 Task: Add Emerald Laboratories PureWay-C + R-Alpha Lipoic Acid to the cart.
Action: Mouse moved to (24, 66)
Screenshot: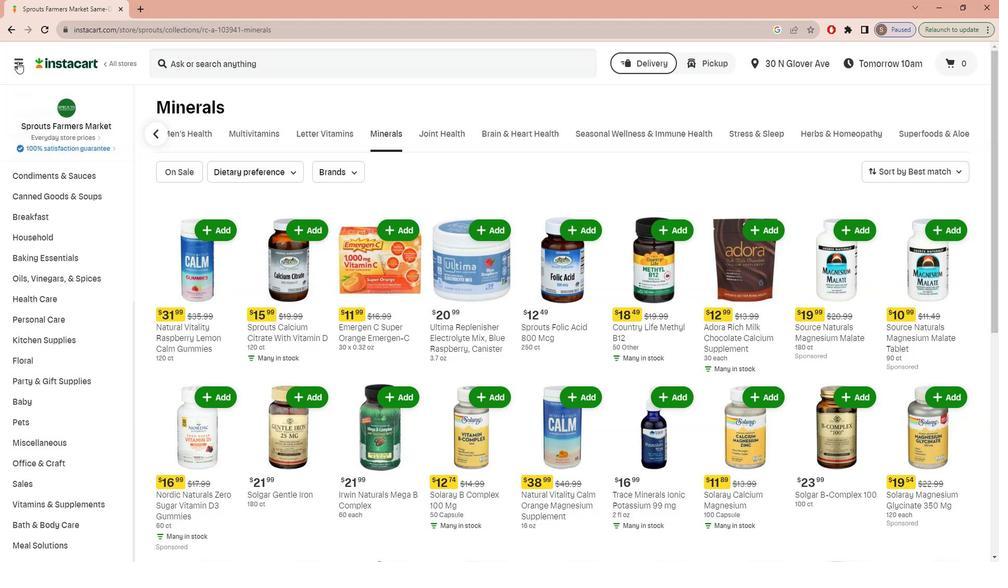 
Action: Mouse pressed left at (24, 66)
Screenshot: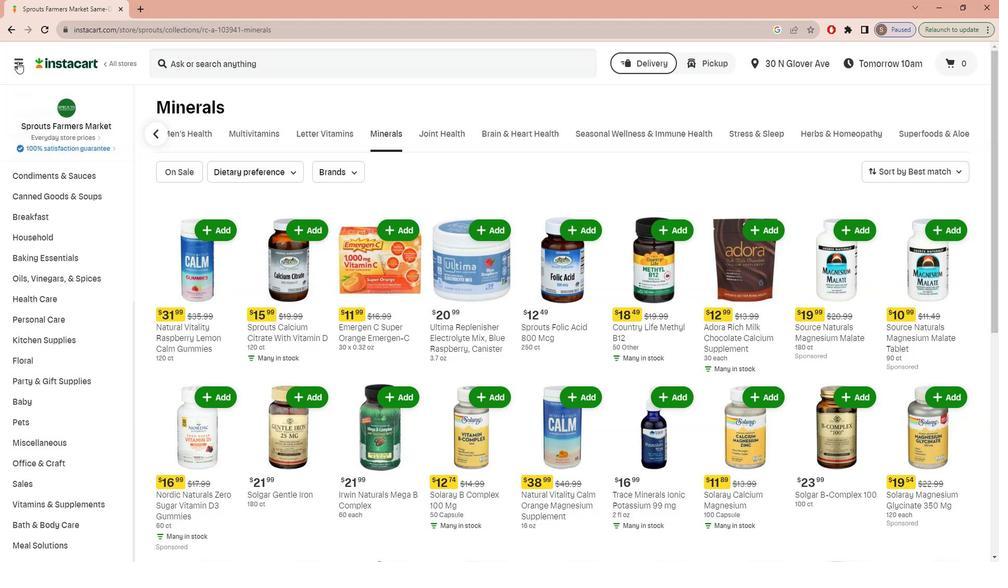 
Action: Mouse moved to (28, 136)
Screenshot: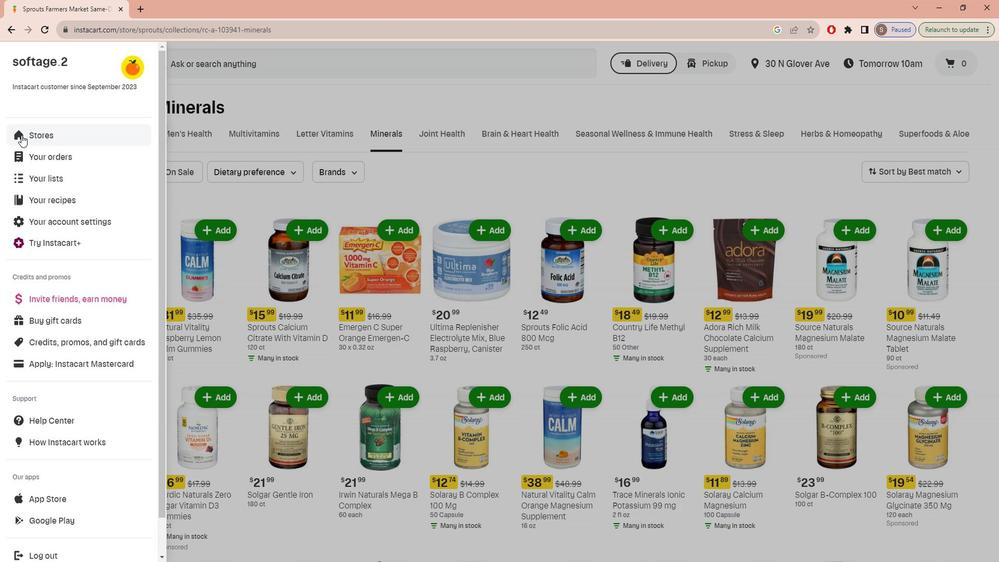 
Action: Mouse pressed left at (28, 136)
Screenshot: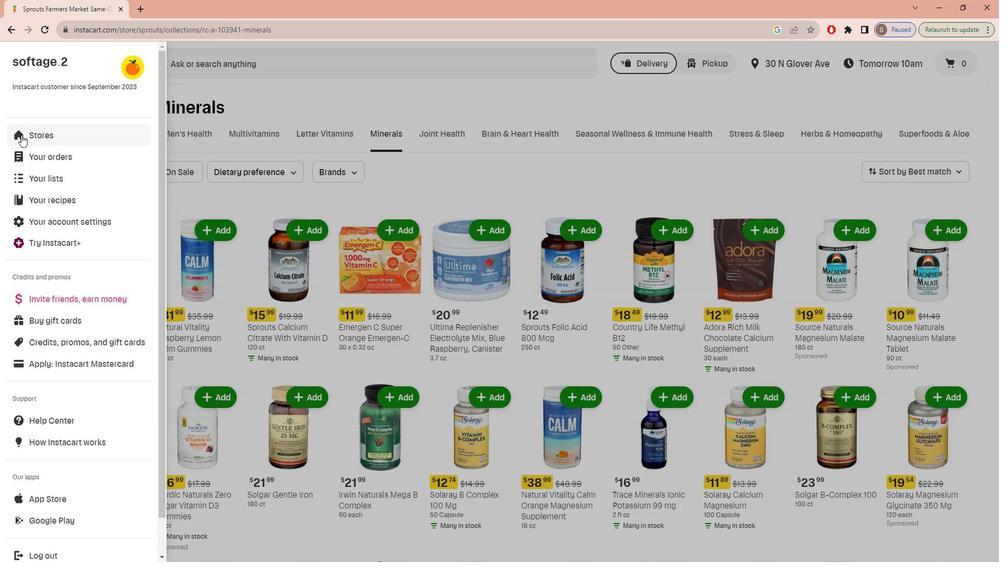 
Action: Mouse moved to (236, 110)
Screenshot: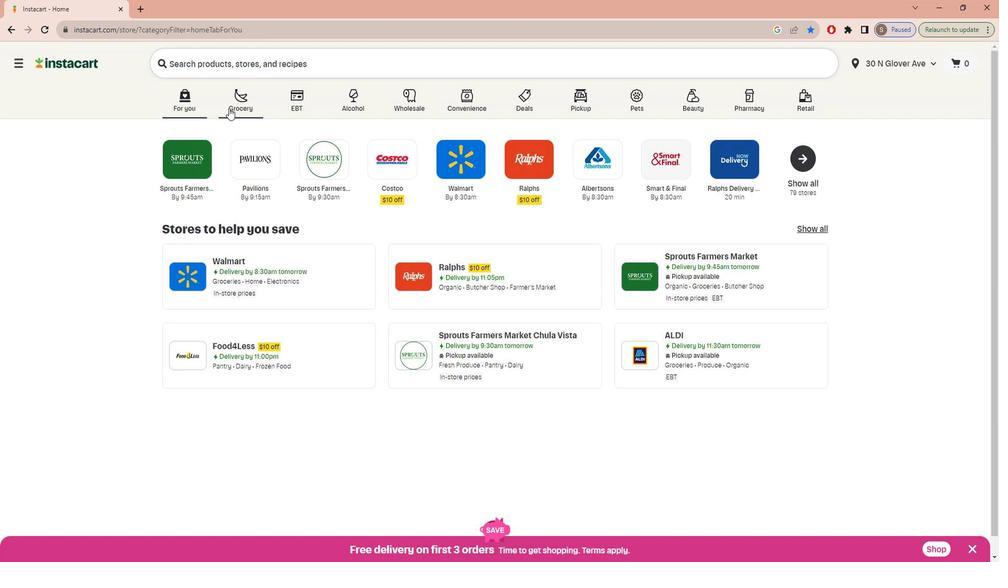 
Action: Mouse pressed left at (236, 110)
Screenshot: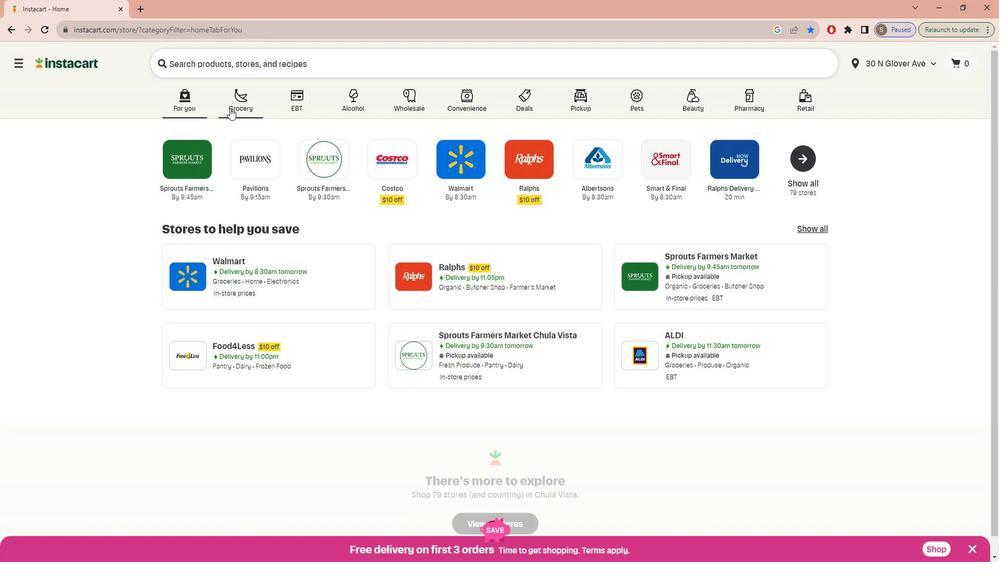 
Action: Mouse moved to (236, 281)
Screenshot: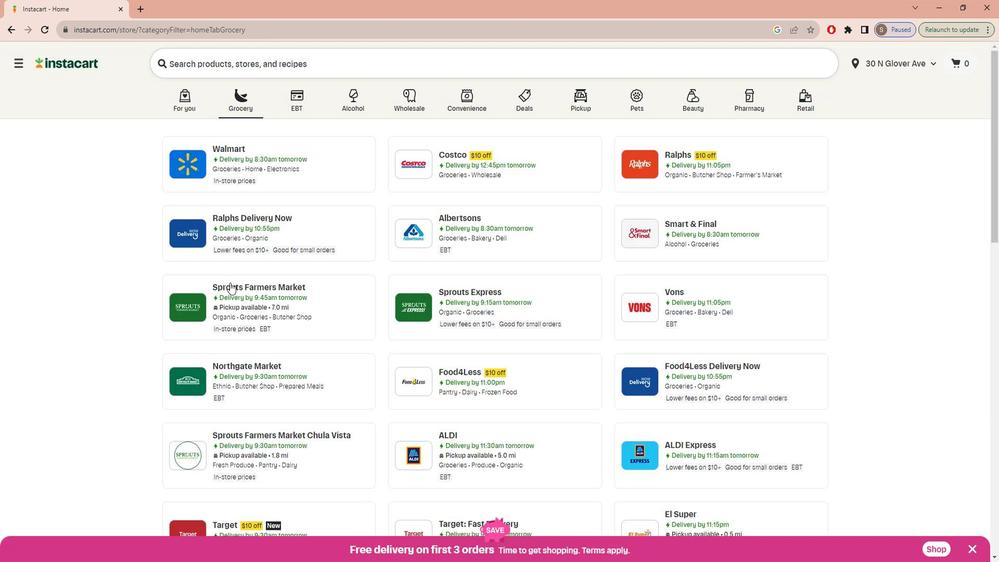 
Action: Mouse pressed left at (236, 281)
Screenshot: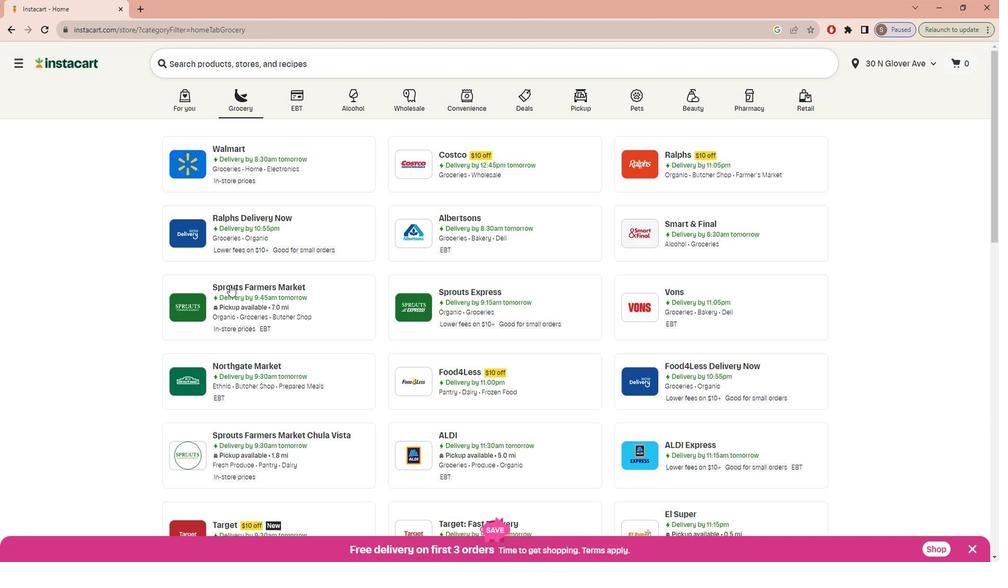
Action: Mouse moved to (70, 484)
Screenshot: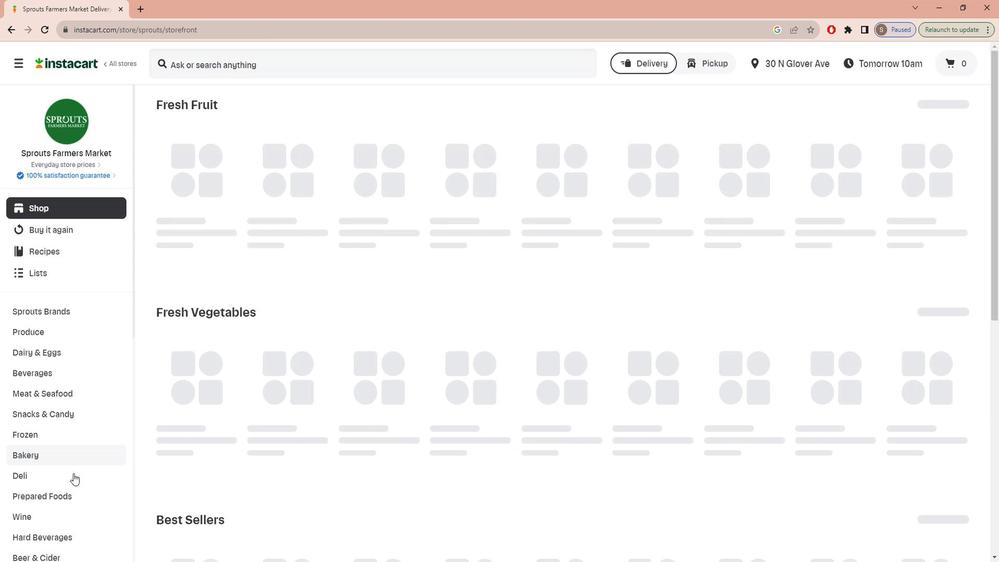 
Action: Mouse scrolled (70, 483) with delta (0, 0)
Screenshot: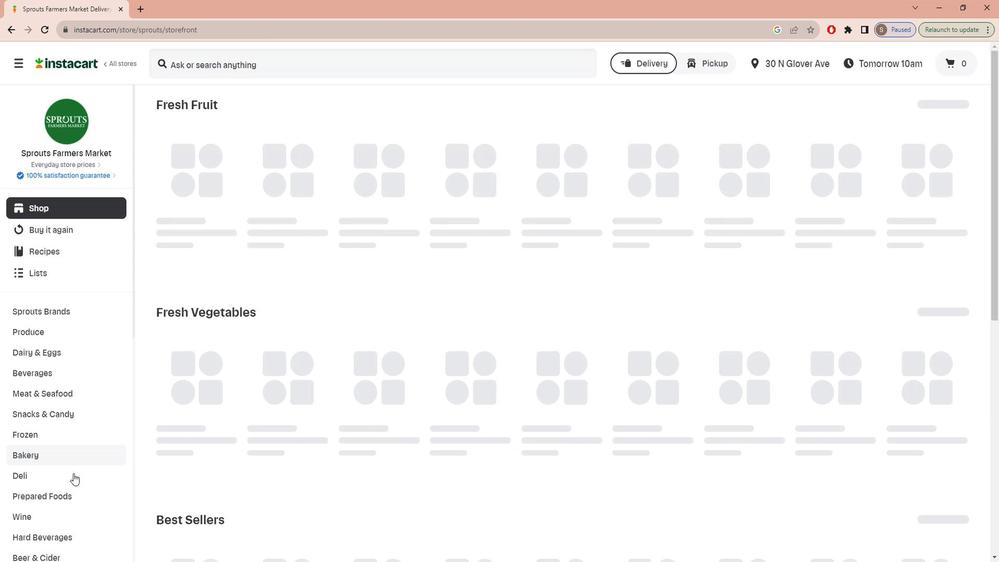 
Action: Mouse moved to (69, 484)
Screenshot: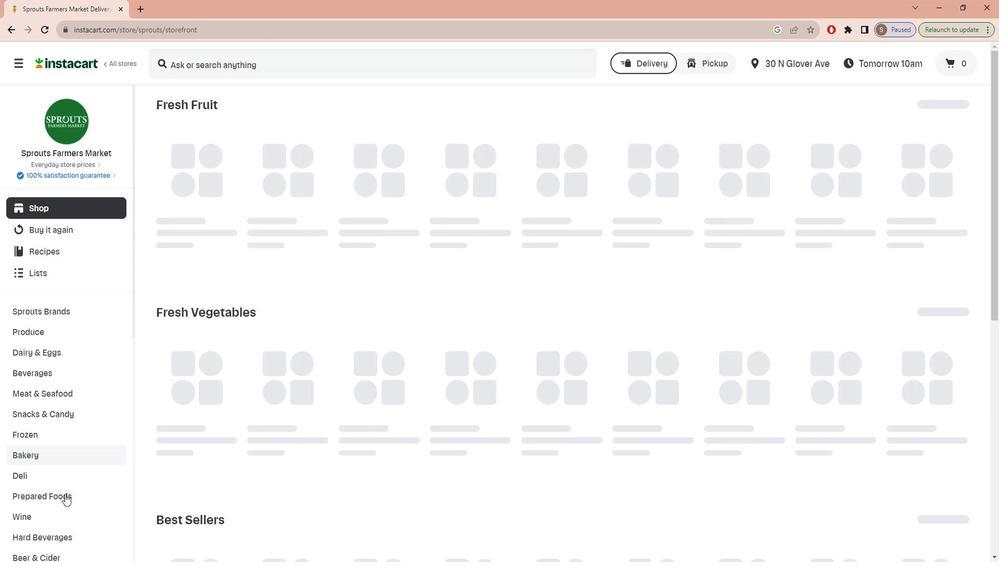 
Action: Mouse scrolled (69, 483) with delta (0, 0)
Screenshot: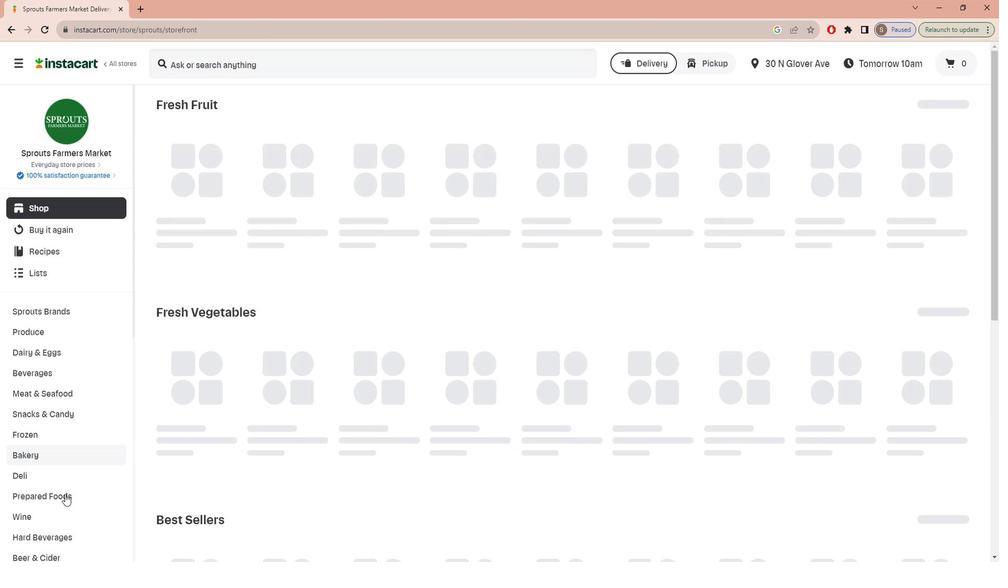 
Action: Mouse moved to (69, 486)
Screenshot: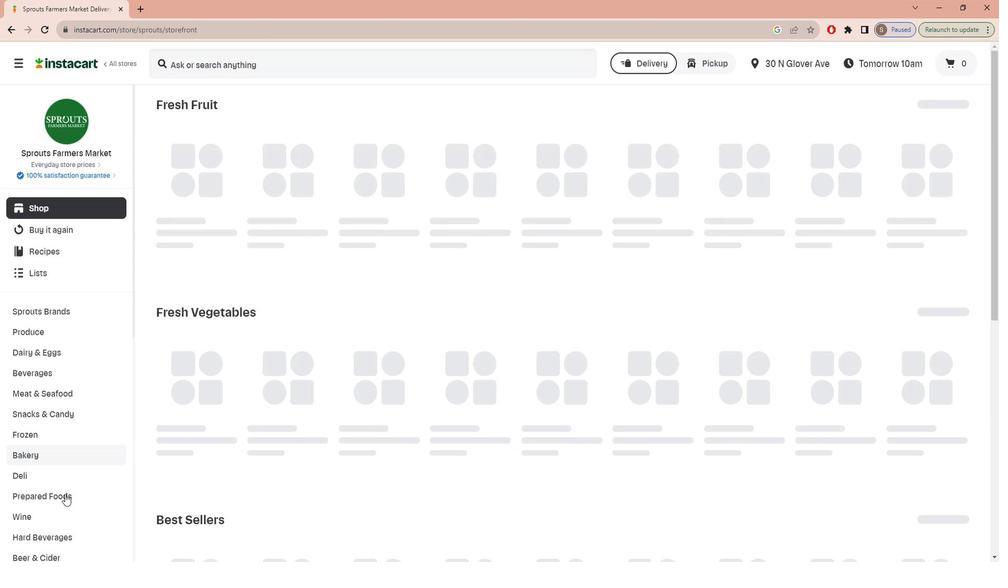 
Action: Mouse scrolled (69, 485) with delta (0, 0)
Screenshot: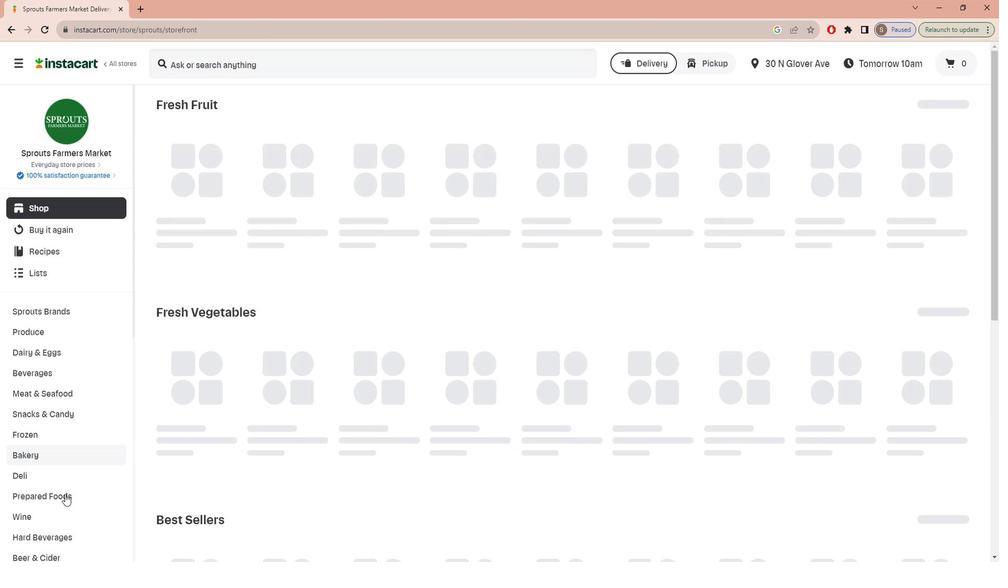 
Action: Mouse moved to (69, 486)
Screenshot: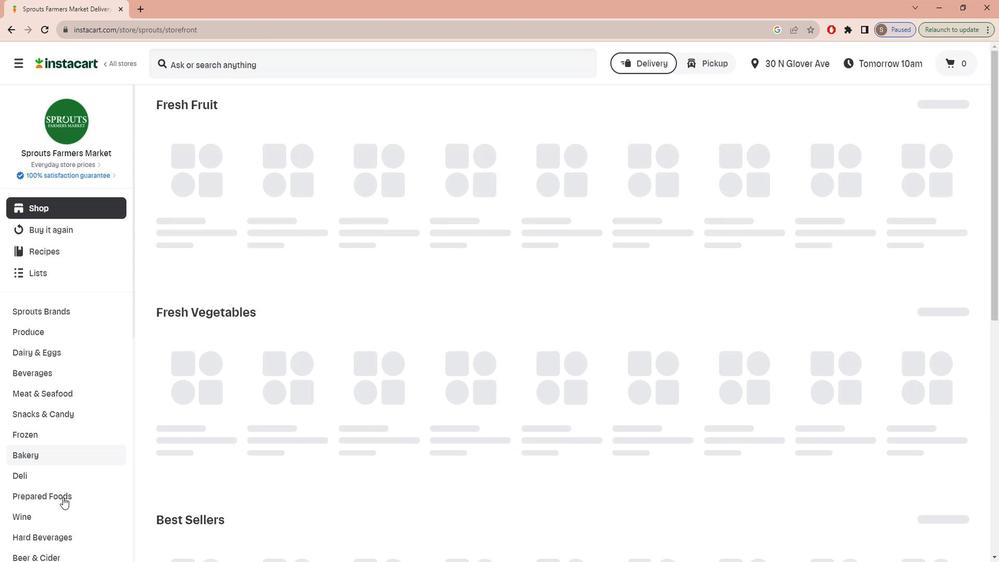 
Action: Mouse scrolled (69, 486) with delta (0, 0)
Screenshot: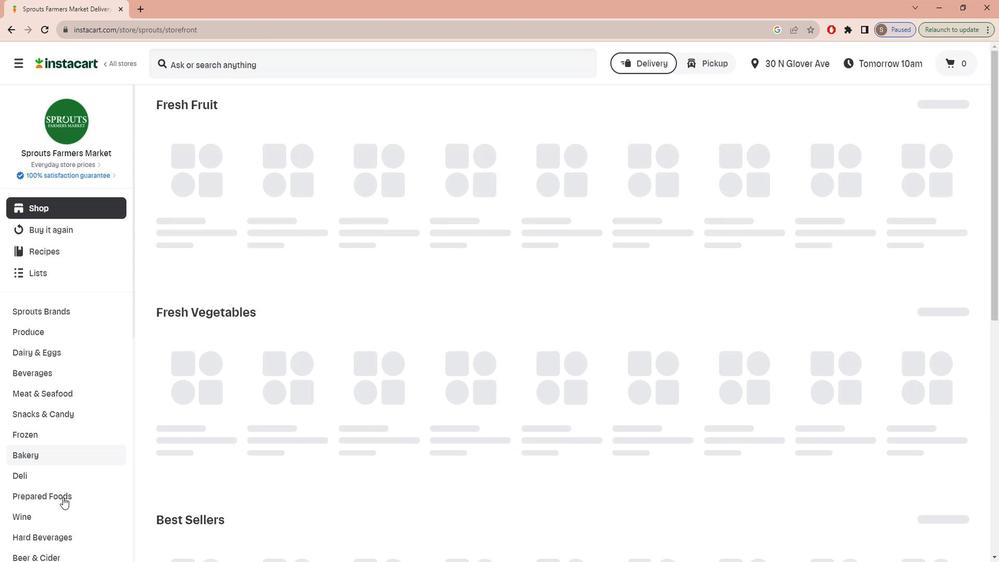 
Action: Mouse scrolled (69, 486) with delta (0, 0)
Screenshot: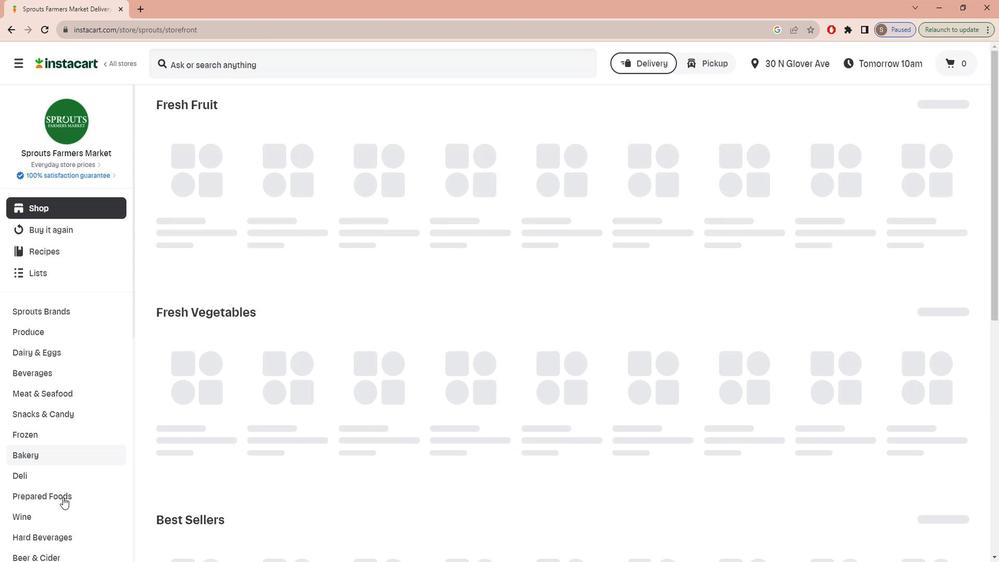 
Action: Mouse scrolled (69, 486) with delta (0, 0)
Screenshot: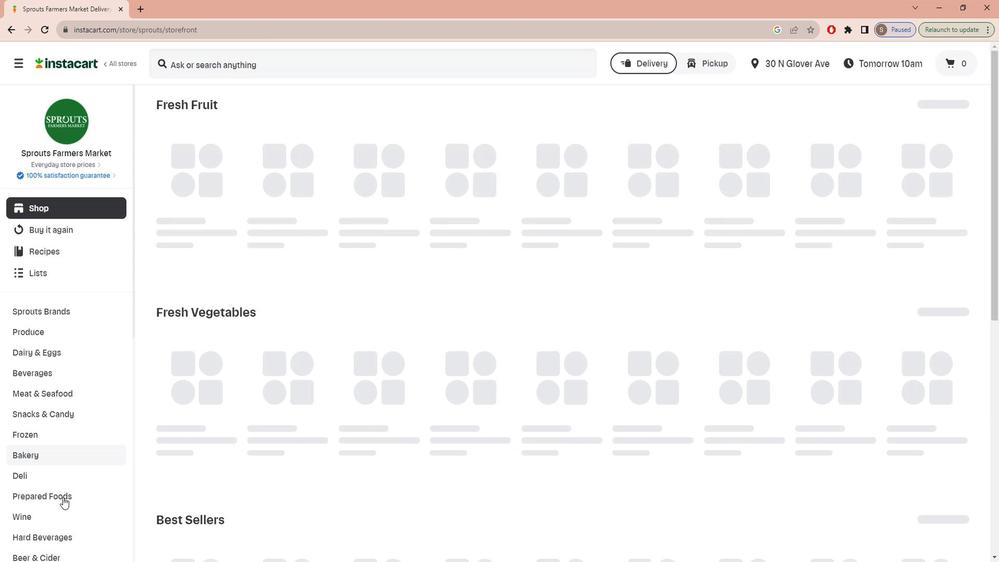 
Action: Mouse scrolled (69, 486) with delta (0, 0)
Screenshot: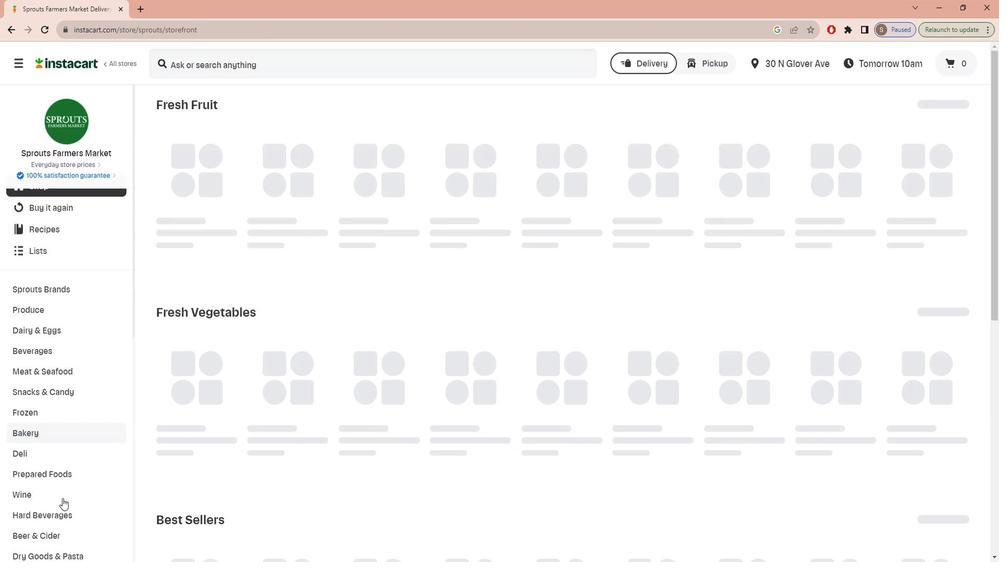 
Action: Mouse moved to (67, 497)
Screenshot: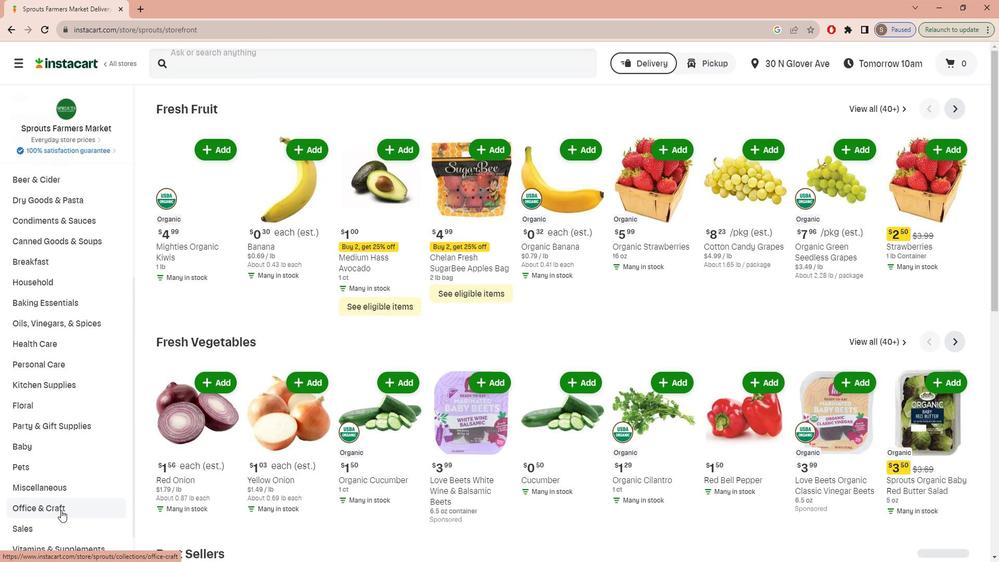
Action: Mouse scrolled (67, 497) with delta (0, 0)
Screenshot: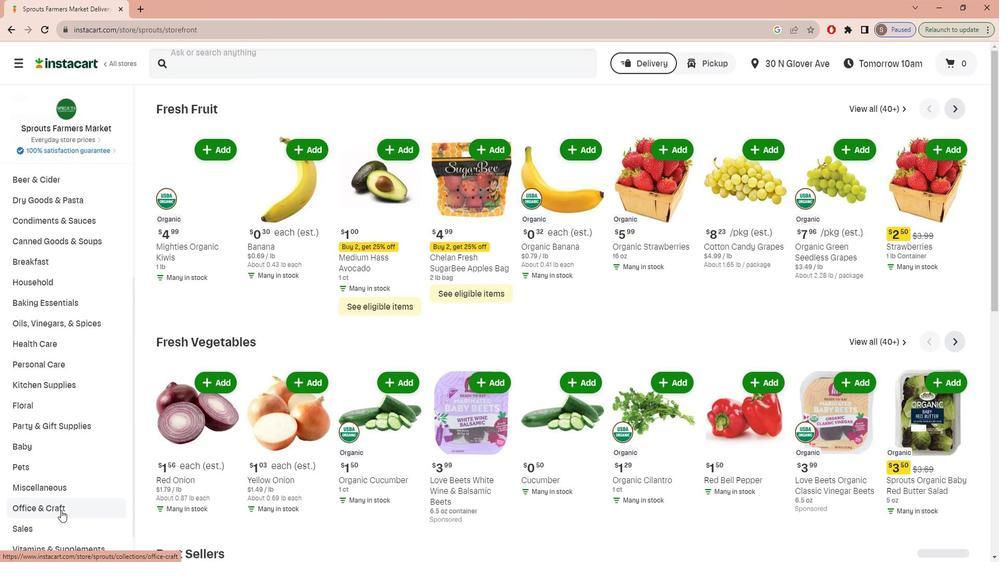 
Action: Mouse scrolled (67, 497) with delta (0, 0)
Screenshot: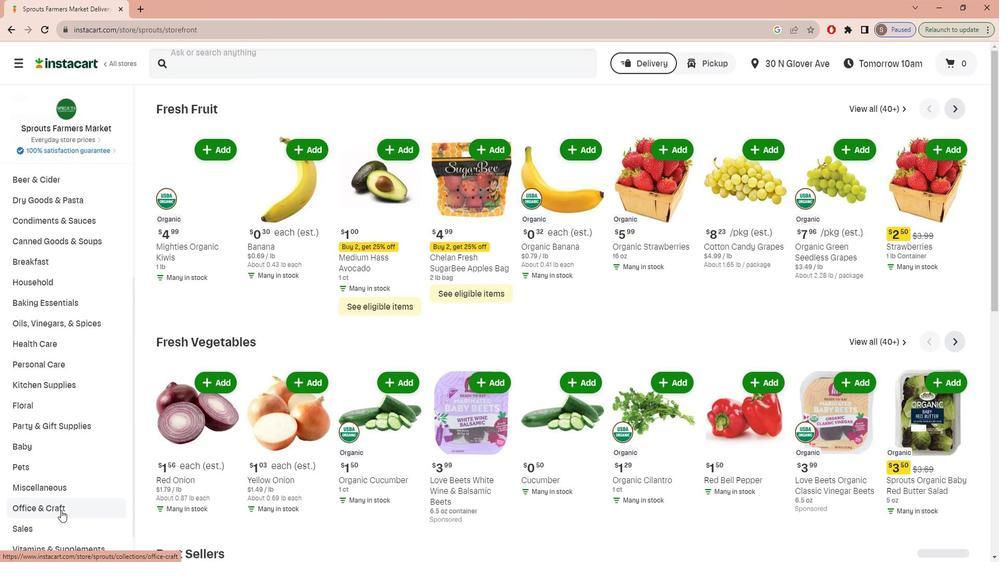 
Action: Mouse scrolled (67, 497) with delta (0, 0)
Screenshot: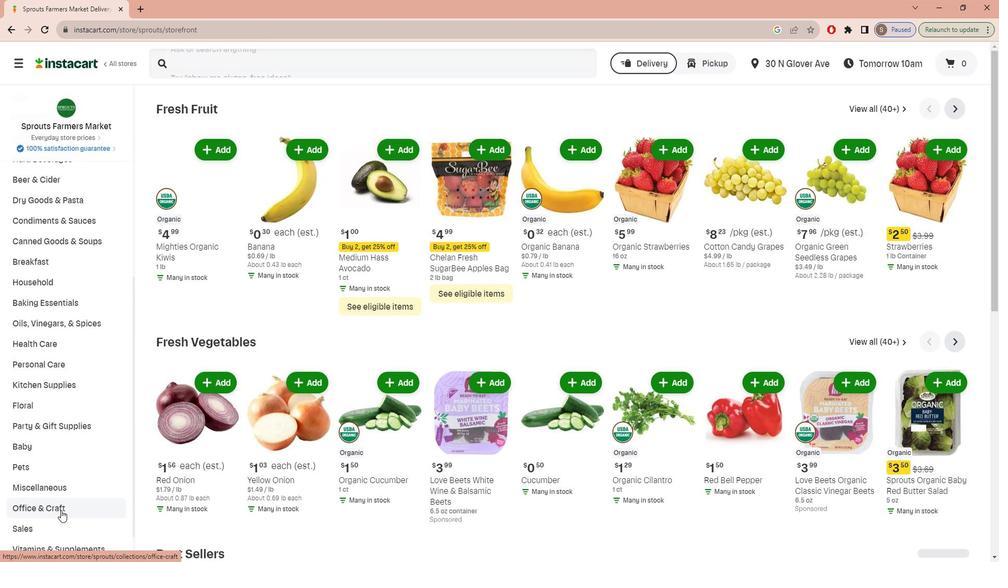 
Action: Mouse scrolled (67, 497) with delta (0, 0)
Screenshot: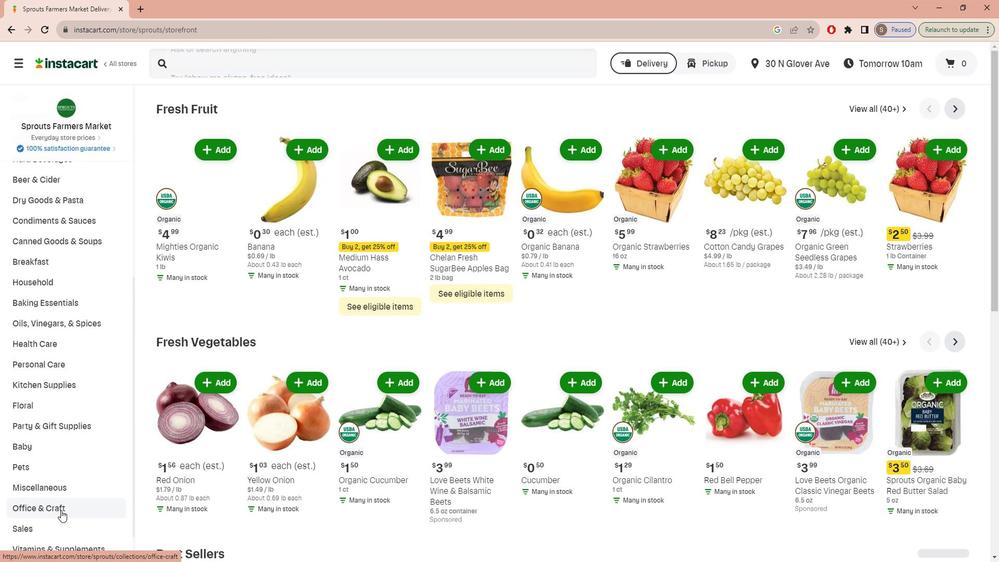 
Action: Mouse moved to (69, 493)
Screenshot: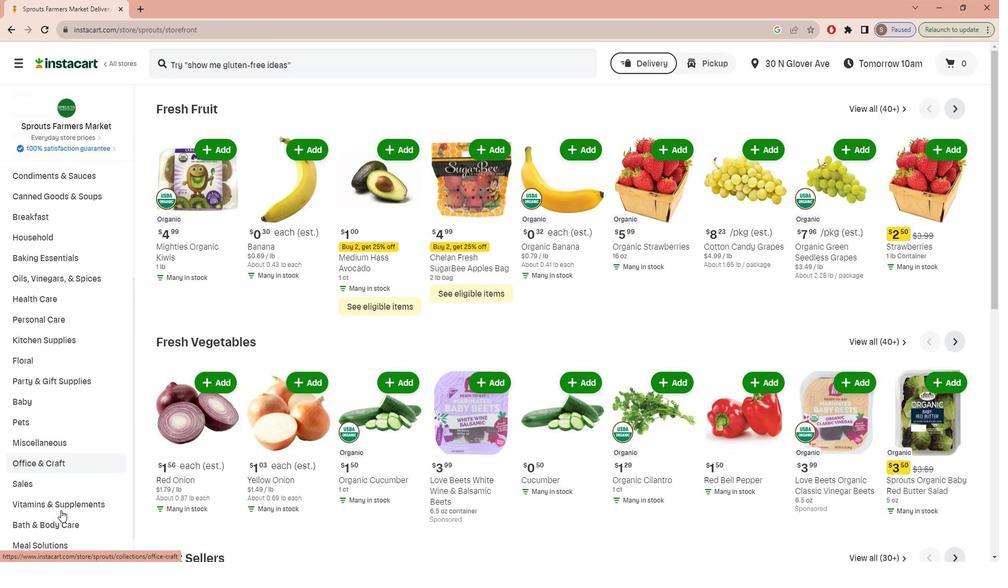 
Action: Mouse pressed left at (69, 493)
Screenshot: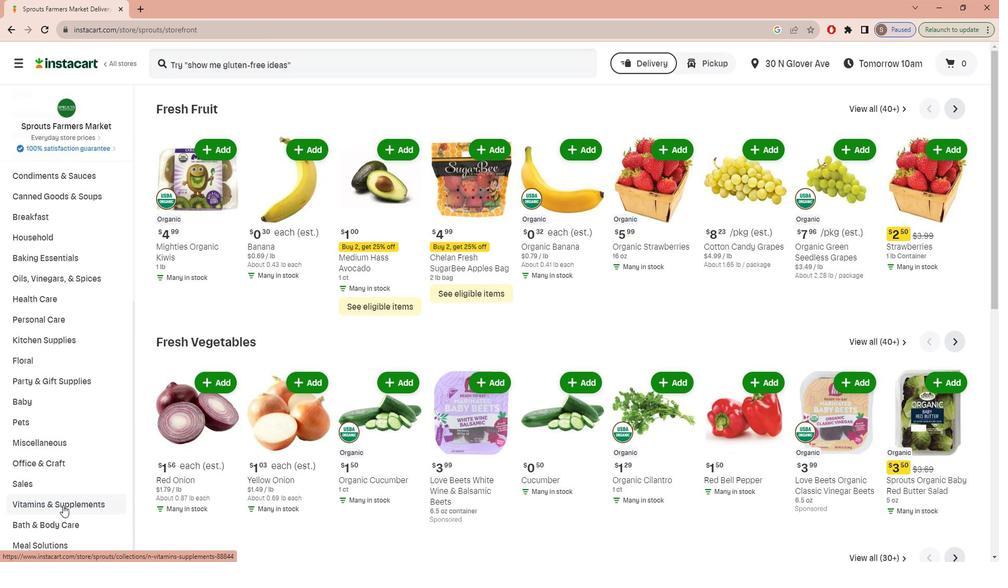 
Action: Mouse moved to (982, 133)
Screenshot: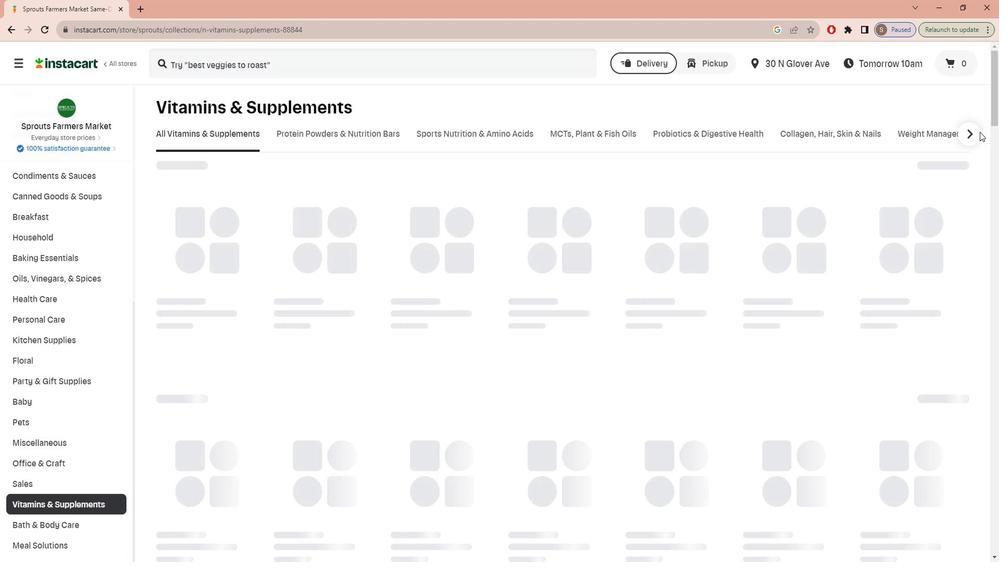 
Action: Mouse pressed left at (982, 133)
Screenshot: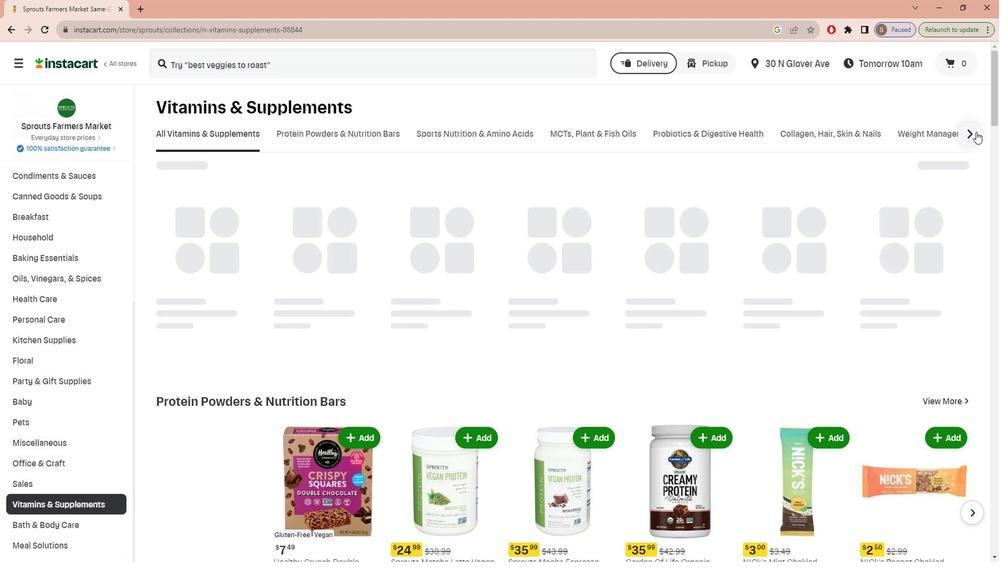 
Action: Mouse moved to (717, 133)
Screenshot: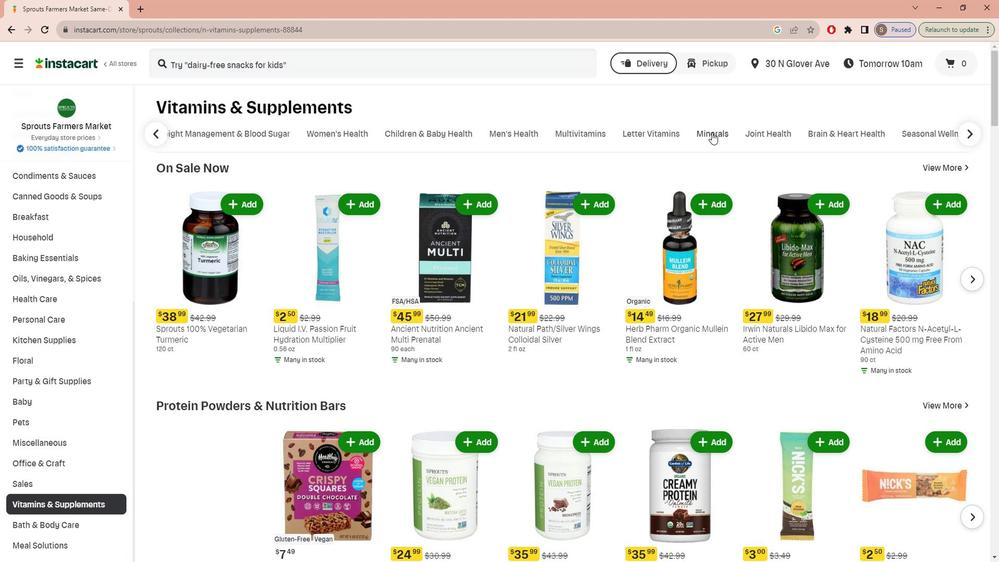 
Action: Mouse pressed left at (717, 133)
Screenshot: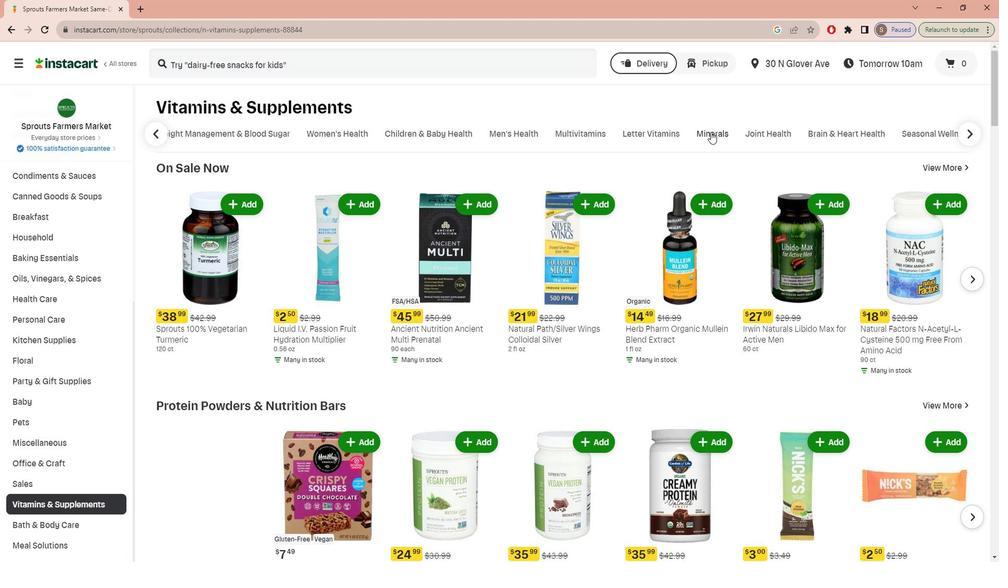 
Action: Mouse moved to (316, 71)
Screenshot: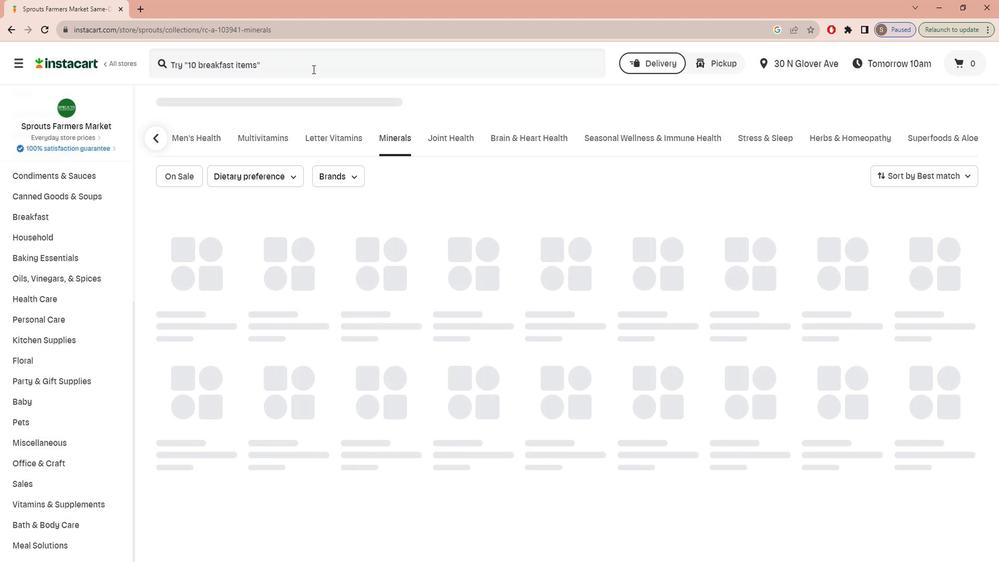 
Action: Mouse pressed left at (316, 71)
Screenshot: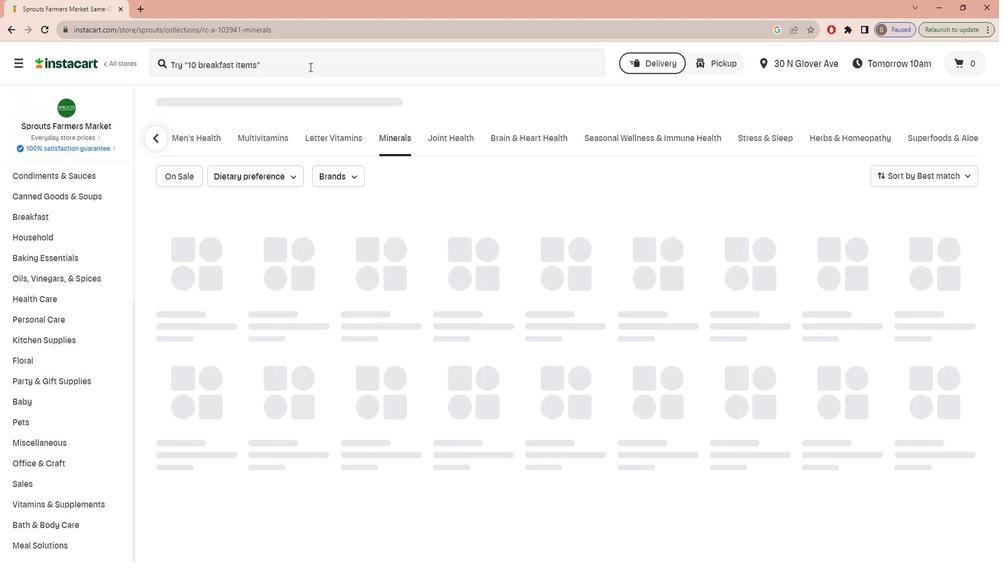 
Action: Key pressed e<Key.caps_lock>MERALD<Key.space><Key.caps_lock>l<Key.caps_lock>ABORATORIES<Key.space><Key.caps_lock>p<Key.caps_lock>URE<Key.caps_lock>w<Key.caps_lock>AY-<Key.caps_lock>c<Key.space>=<Key.backspace><Key.shift>+<Key.space>r-a<Key.caps_lock>LPHA<Key.space><Key.caps_lock>l<Key.caps_lock>IPOIC<Key.space><Key.caps_lock>a<Key.caps_lock>CID<Key.enter>
Screenshot: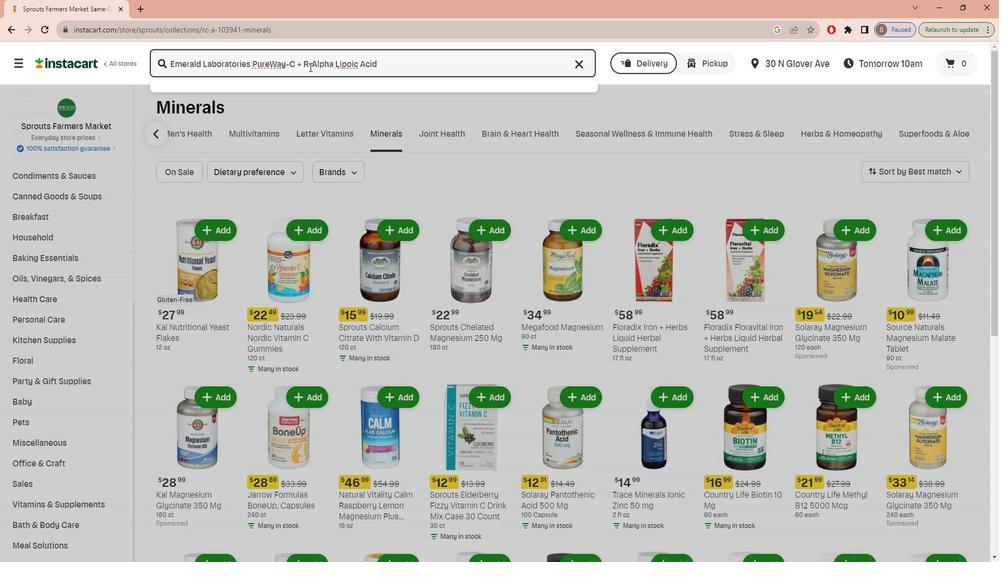 
Action: Mouse moved to (620, 382)
Screenshot: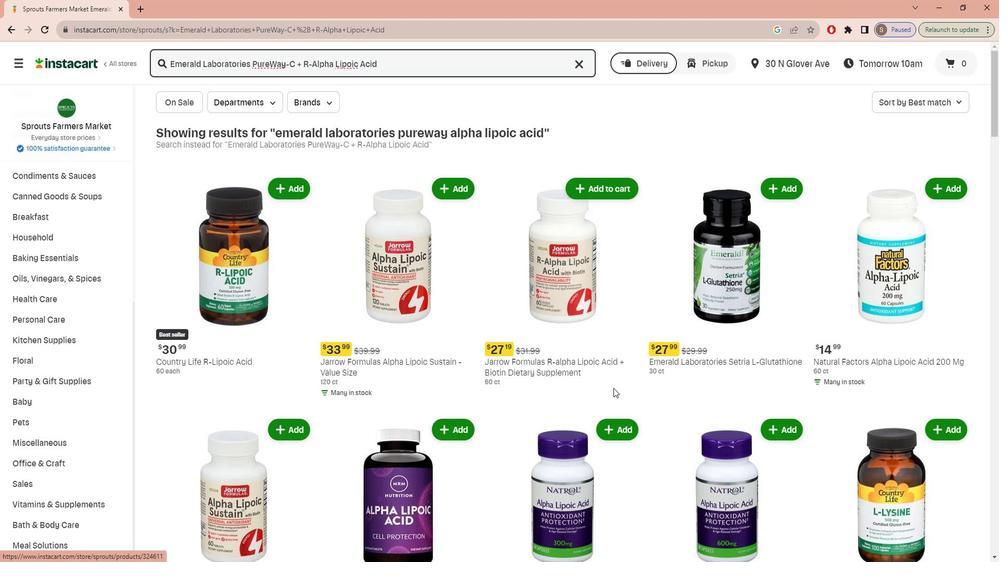 
Action: Mouse scrolled (620, 382) with delta (0, 0)
Screenshot: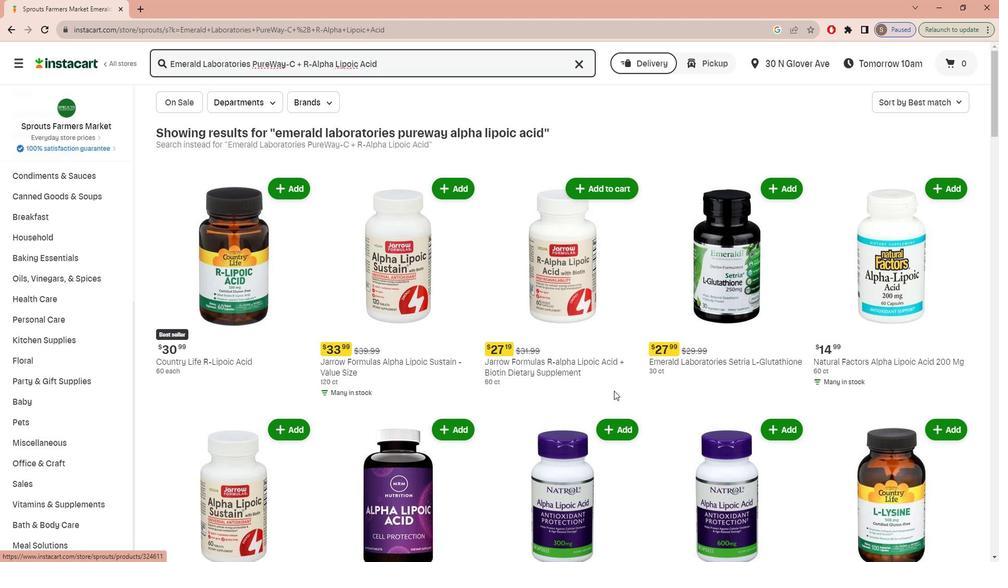 
Action: Mouse scrolled (620, 382) with delta (0, 0)
Screenshot: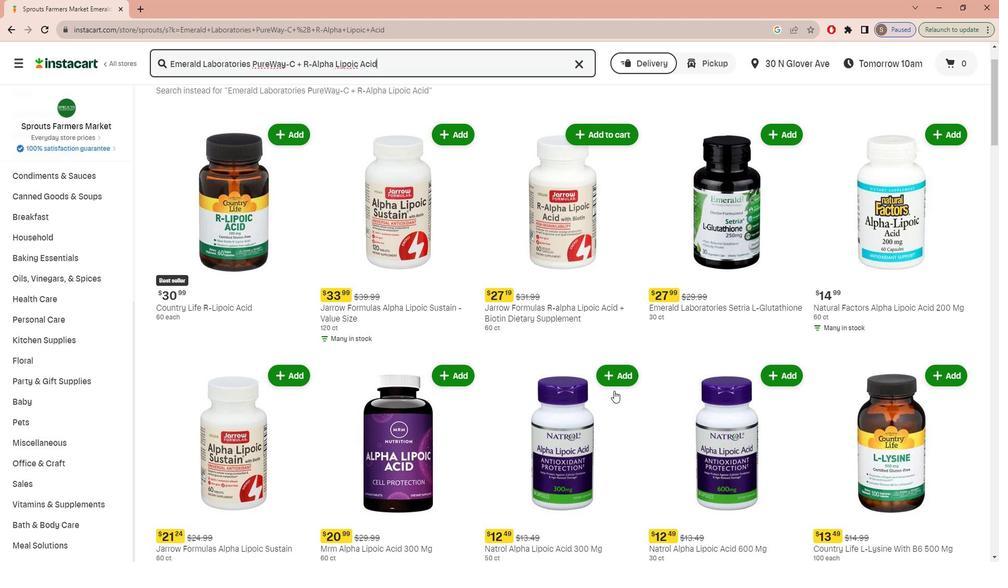 
Action: Mouse moved to (621, 382)
Screenshot: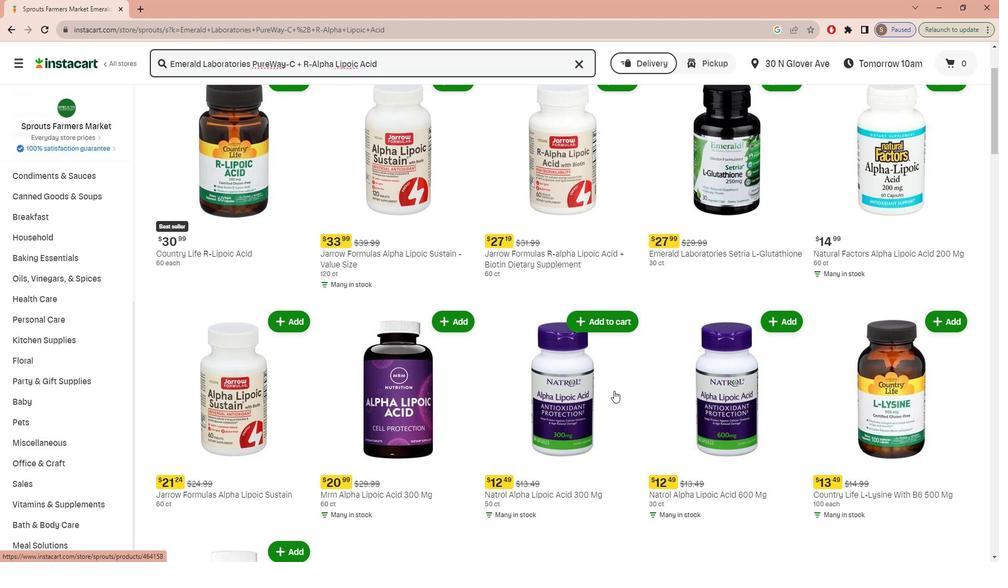 
Action: Mouse scrolled (621, 382) with delta (0, 0)
Screenshot: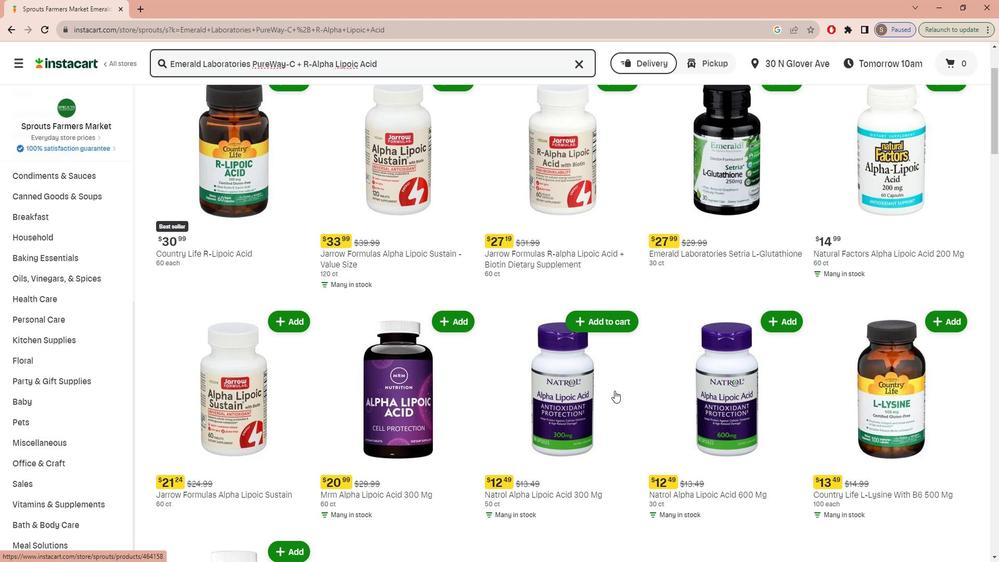 
Action: Mouse scrolled (621, 382) with delta (0, 0)
Screenshot: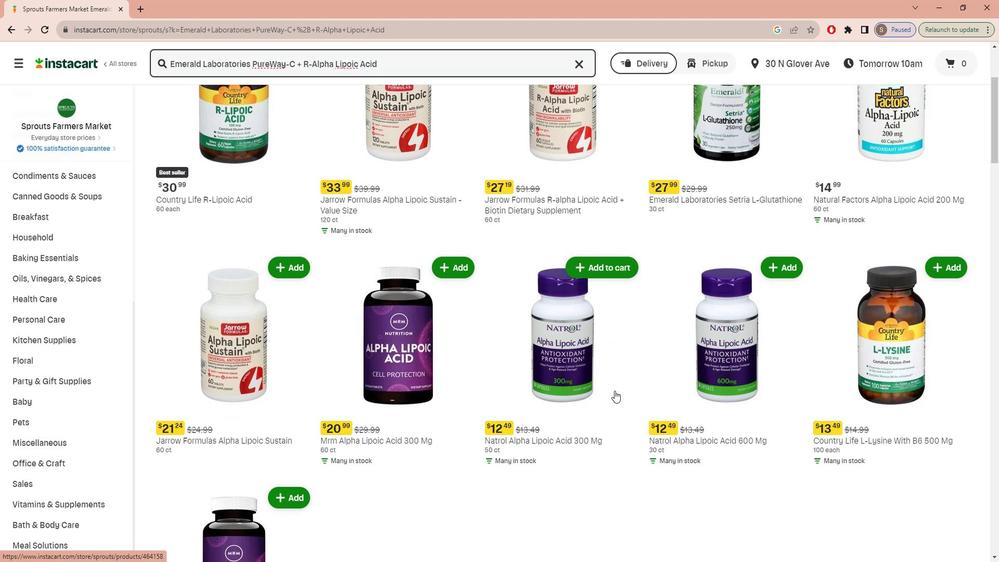 
Action: Mouse scrolled (621, 382) with delta (0, 0)
Screenshot: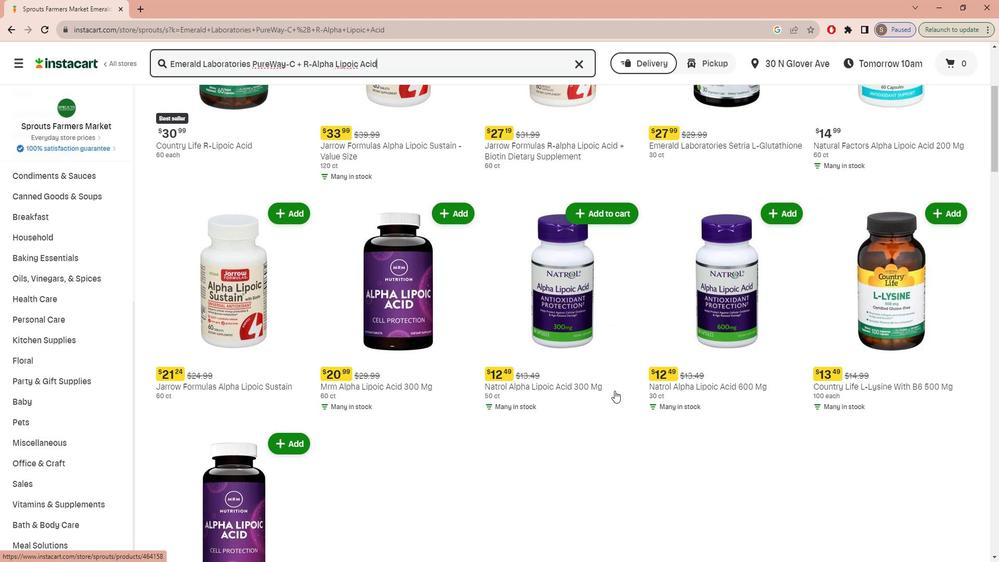 
Action: Mouse scrolled (621, 382) with delta (0, 0)
Screenshot: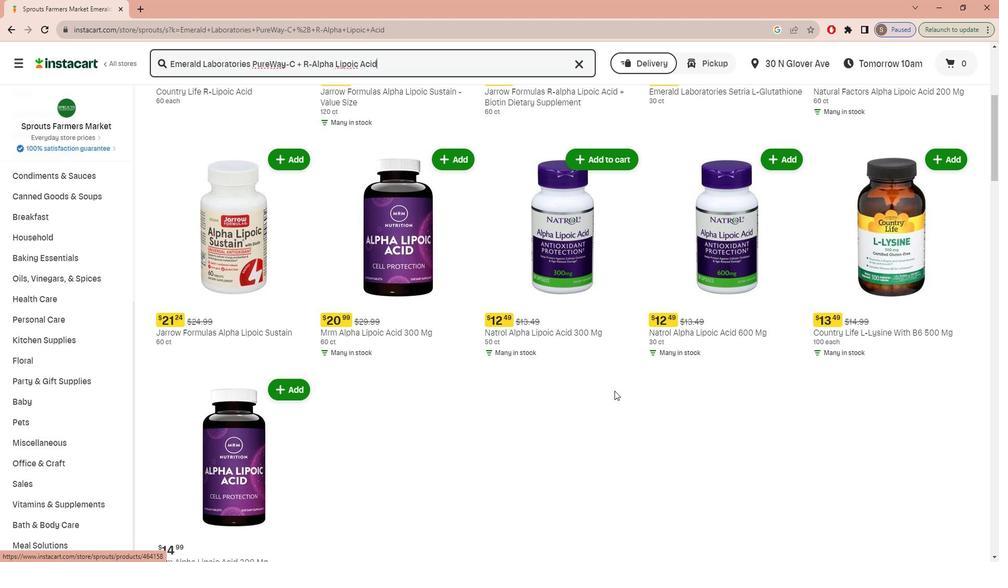 
Action: Mouse scrolled (621, 382) with delta (0, 0)
Screenshot: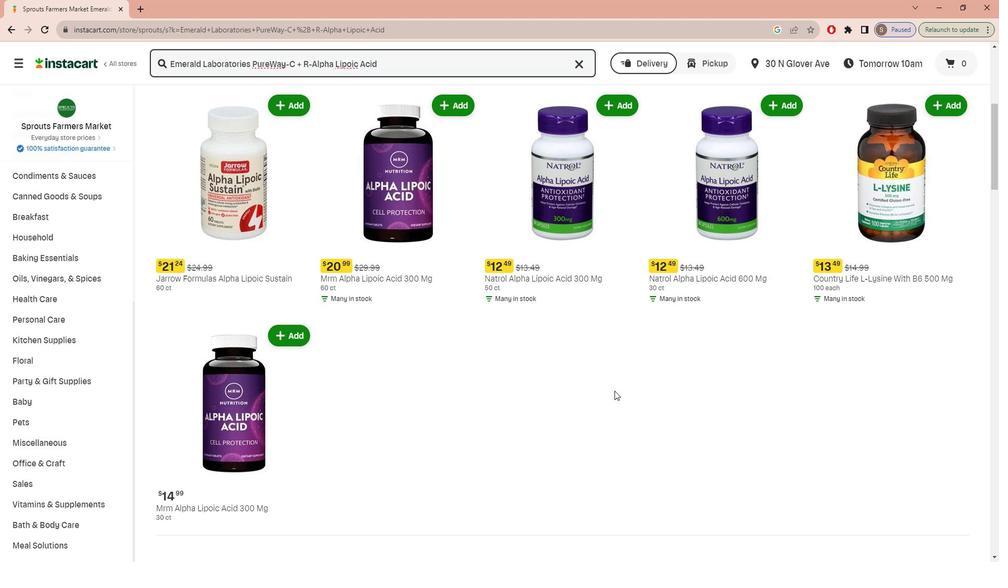 
Action: Mouse scrolled (621, 382) with delta (0, 0)
Screenshot: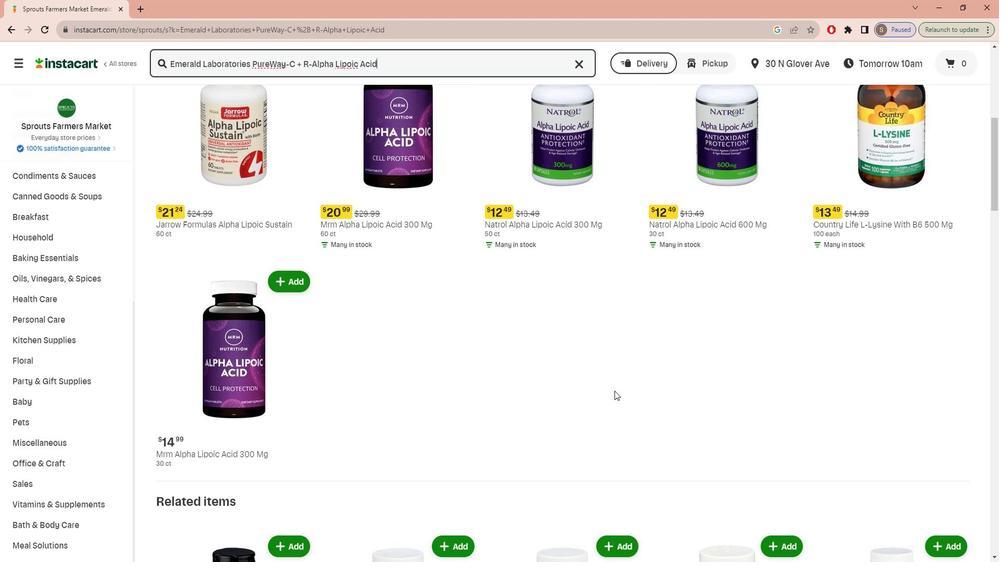 
Action: Mouse scrolled (621, 382) with delta (0, 0)
Screenshot: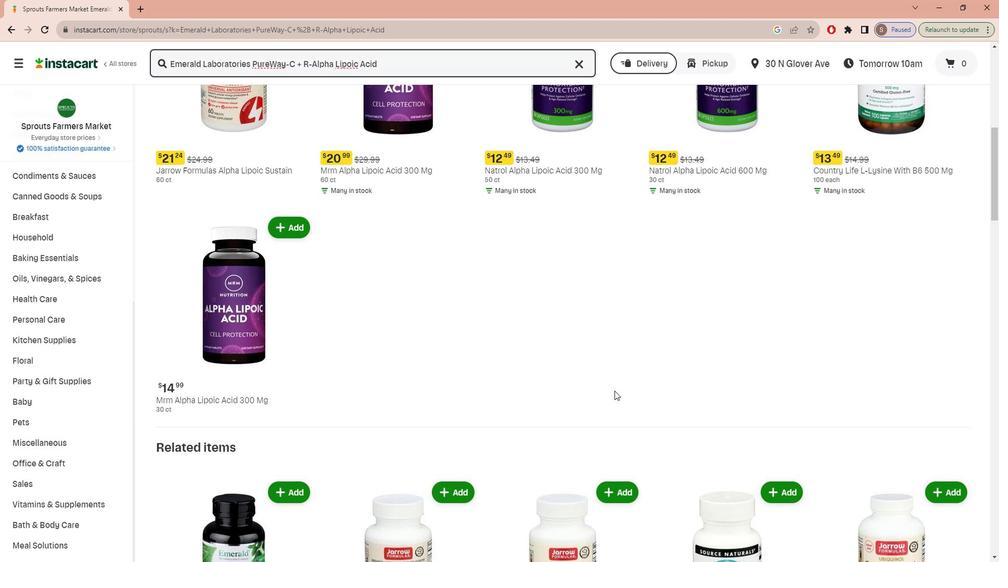 
Action: Mouse scrolled (621, 382) with delta (0, 0)
Screenshot: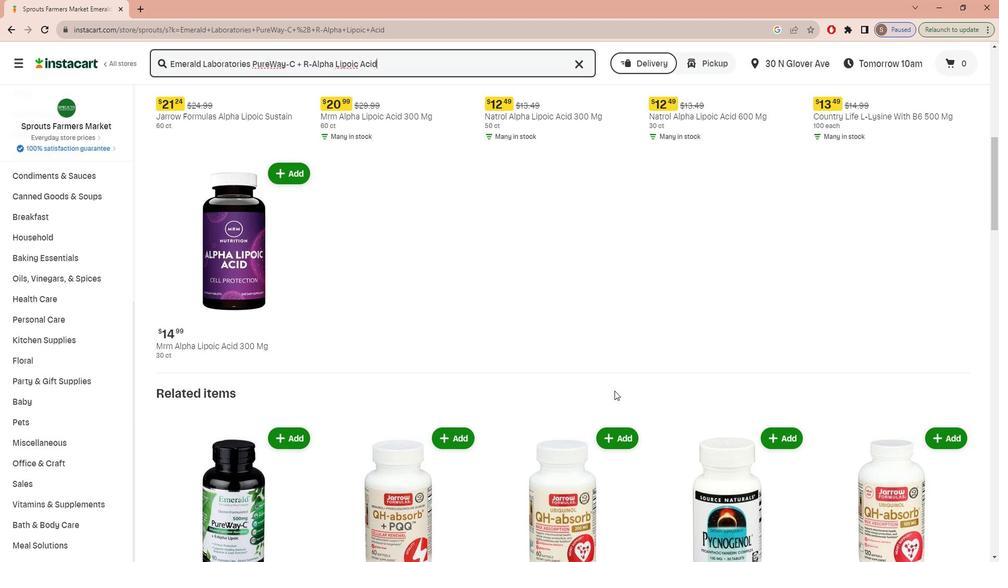 
Action: Mouse scrolled (621, 382) with delta (0, 0)
Screenshot: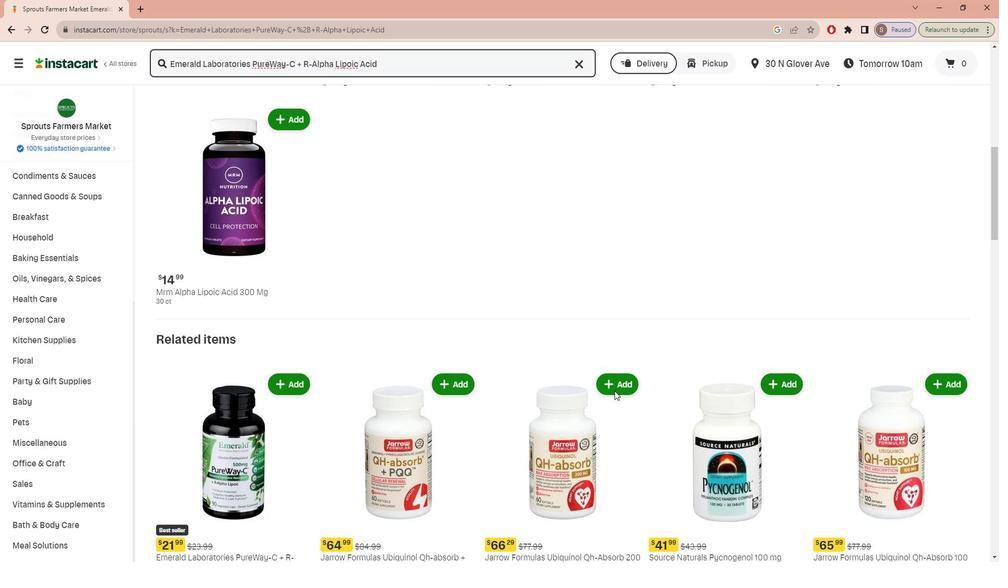 
Action: Mouse scrolled (621, 382) with delta (0, 0)
Screenshot: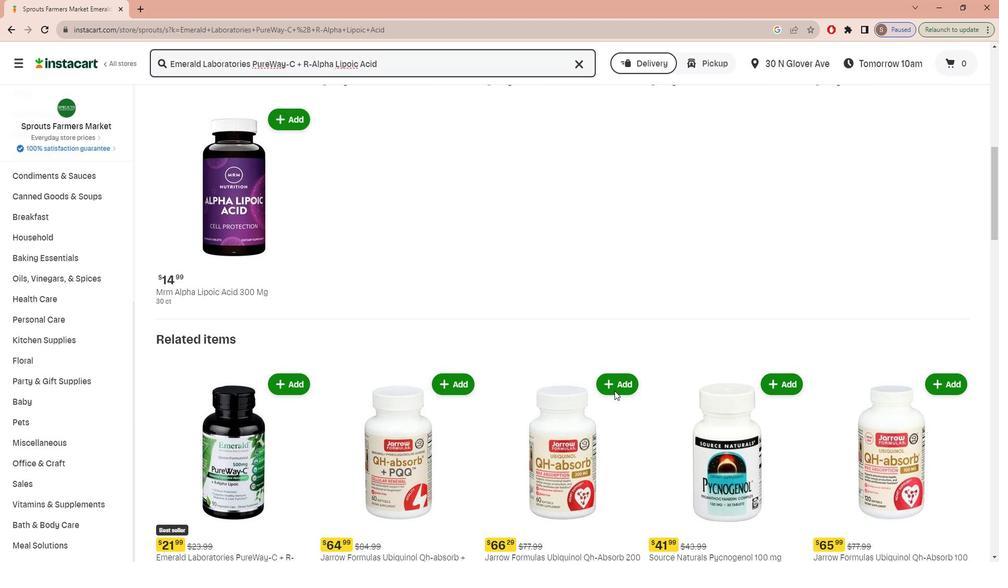 
Action: Mouse scrolled (621, 382) with delta (0, 0)
Screenshot: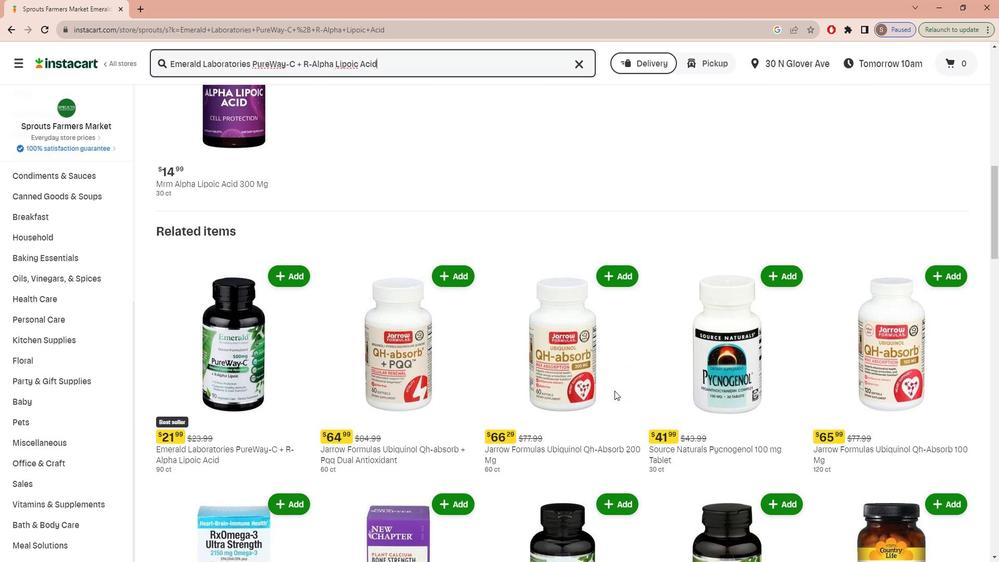 
Action: Mouse scrolled (621, 382) with delta (0, 0)
Screenshot: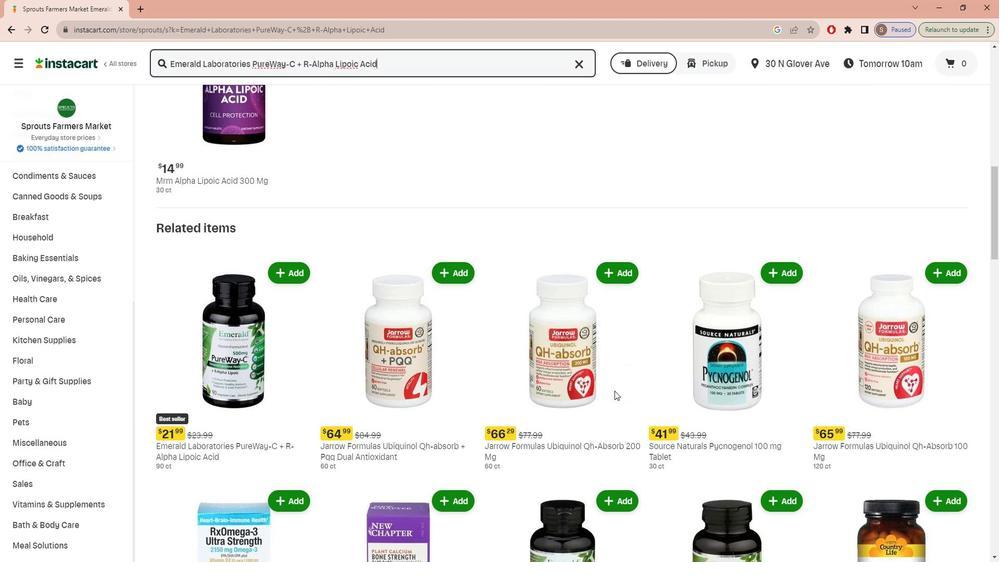 
Action: Mouse scrolled (621, 383) with delta (0, 0)
Screenshot: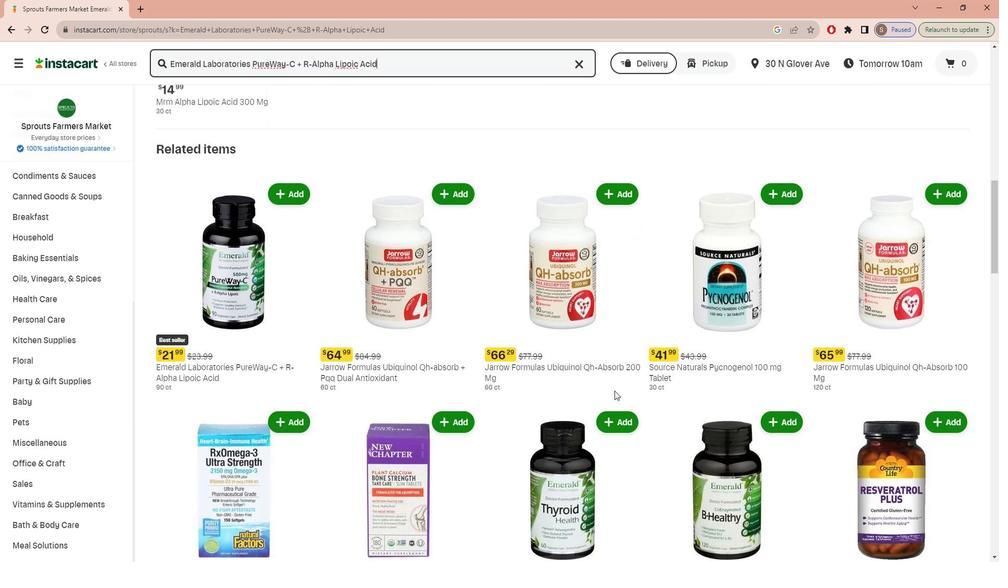 
Action: Mouse scrolled (621, 382) with delta (0, 0)
Screenshot: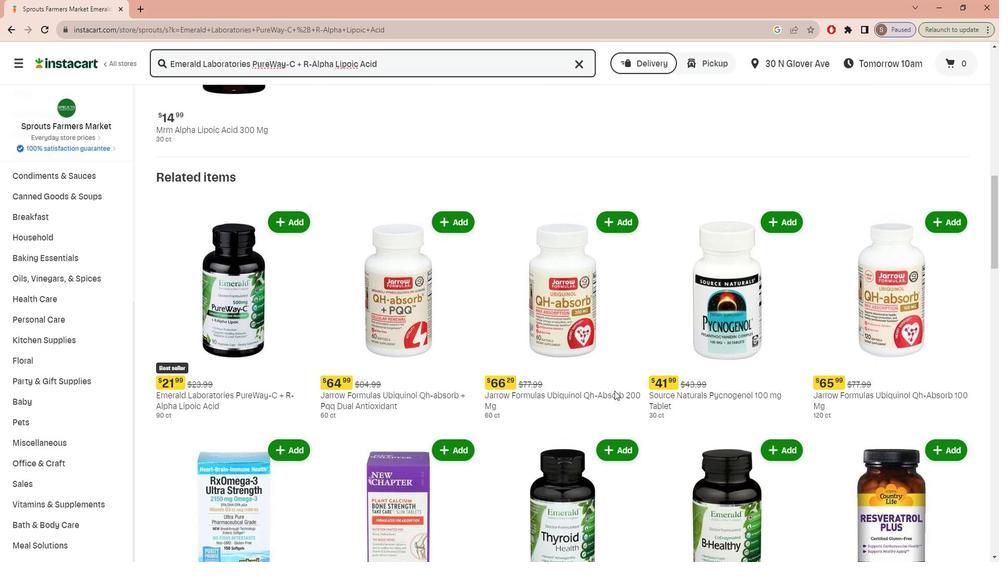 
Action: Mouse scrolled (621, 382) with delta (0, 0)
Screenshot: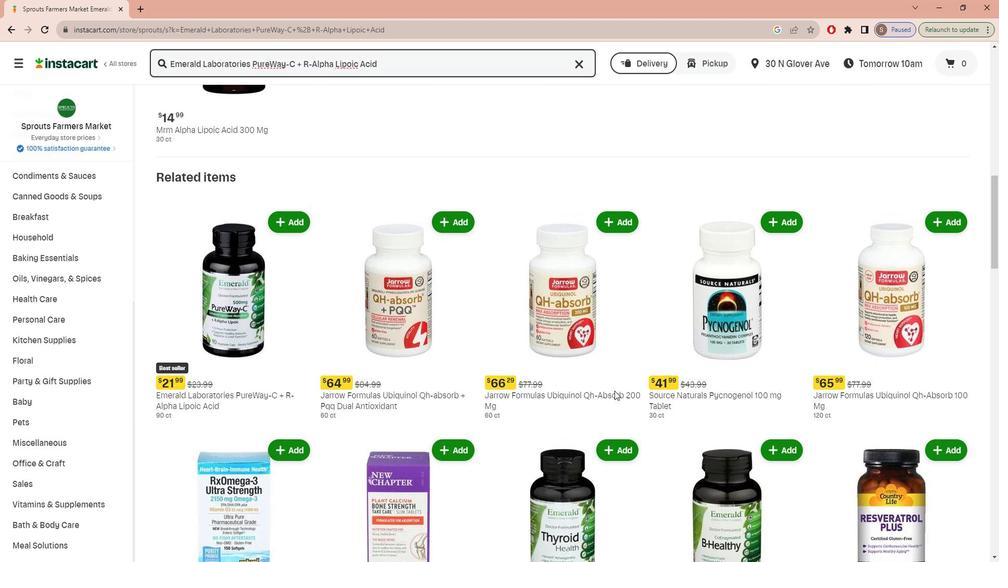 
Action: Mouse scrolled (621, 382) with delta (0, 0)
Screenshot: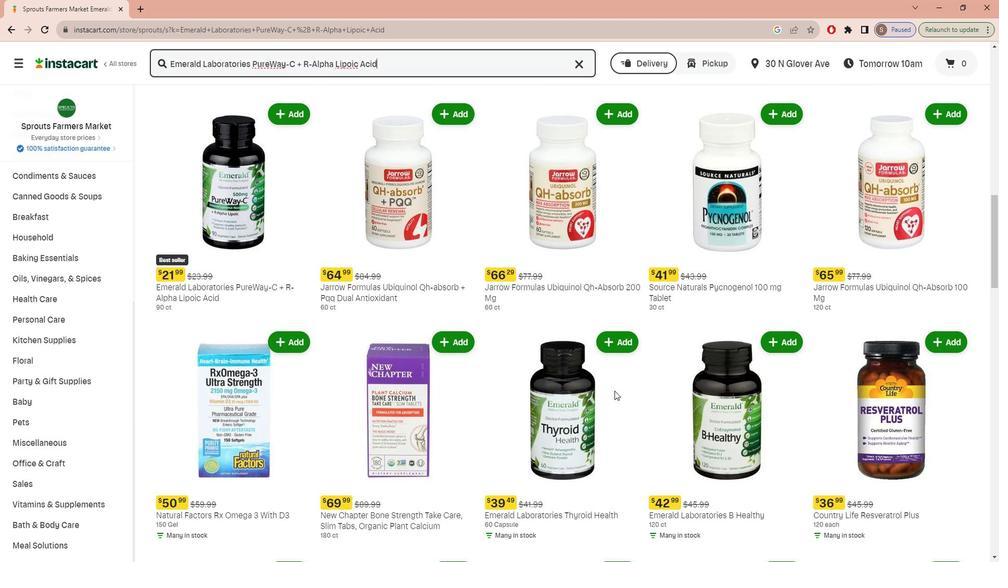 
Action: Mouse scrolled (621, 382) with delta (0, 0)
Screenshot: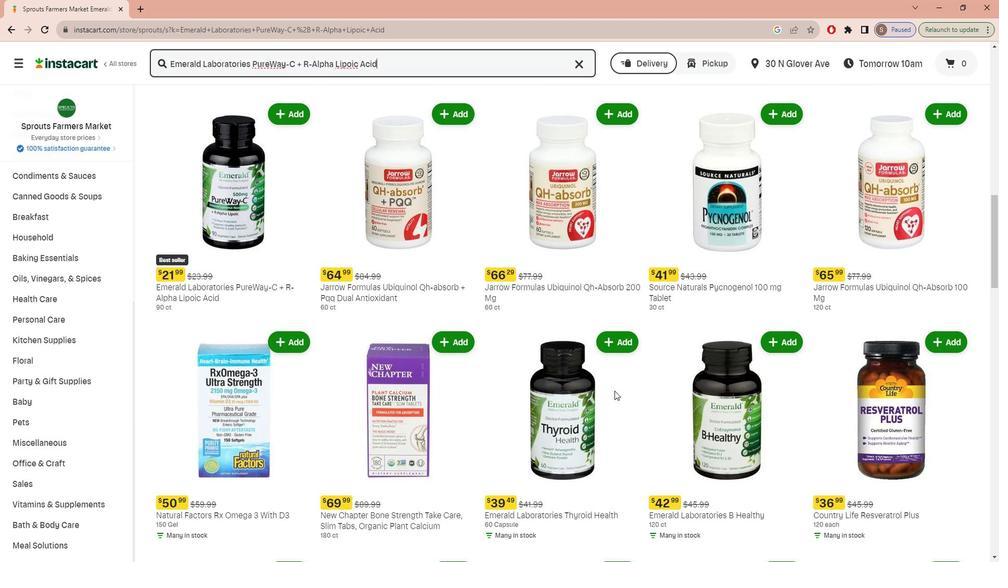 
Action: Mouse scrolled (621, 382) with delta (0, 0)
Screenshot: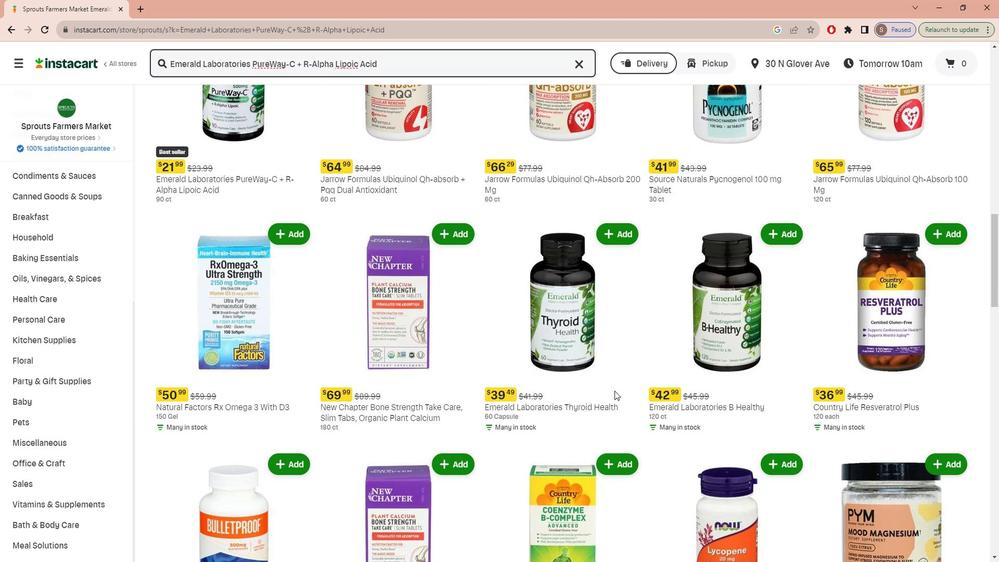
Action: Mouse scrolled (621, 382) with delta (0, 0)
Screenshot: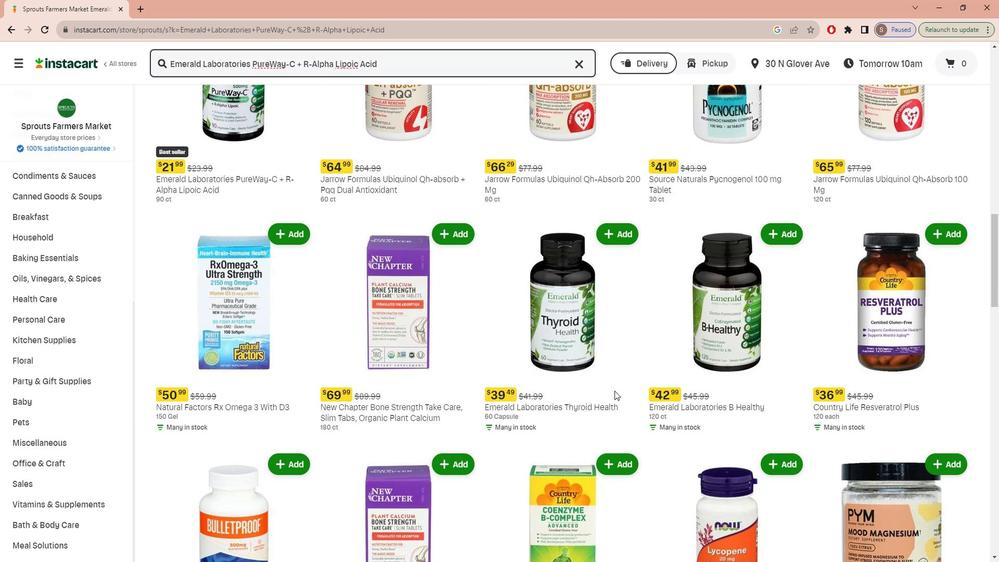 
Action: Mouse scrolled (621, 382) with delta (0, 0)
Screenshot: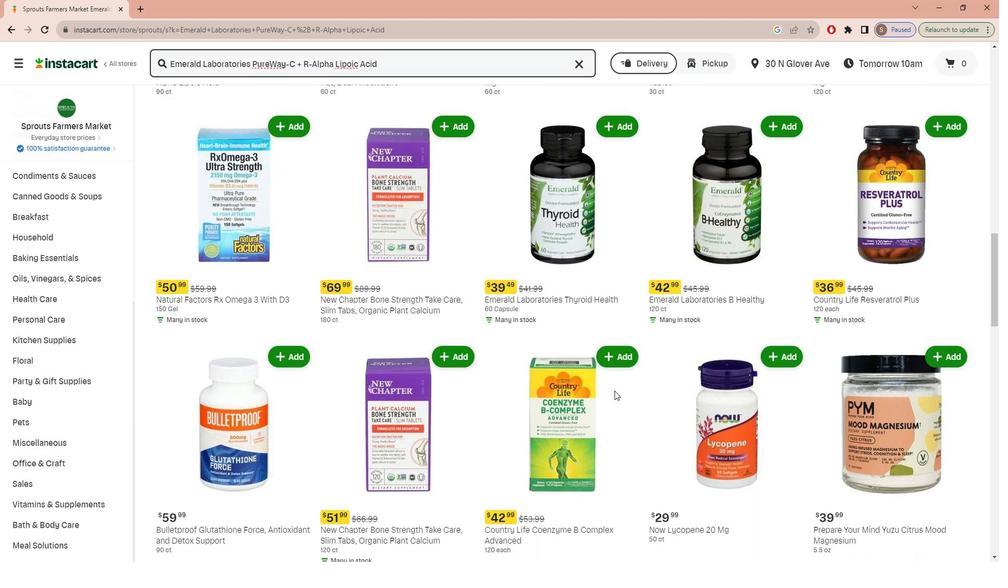 
Action: Mouse scrolled (621, 382) with delta (0, 0)
Screenshot: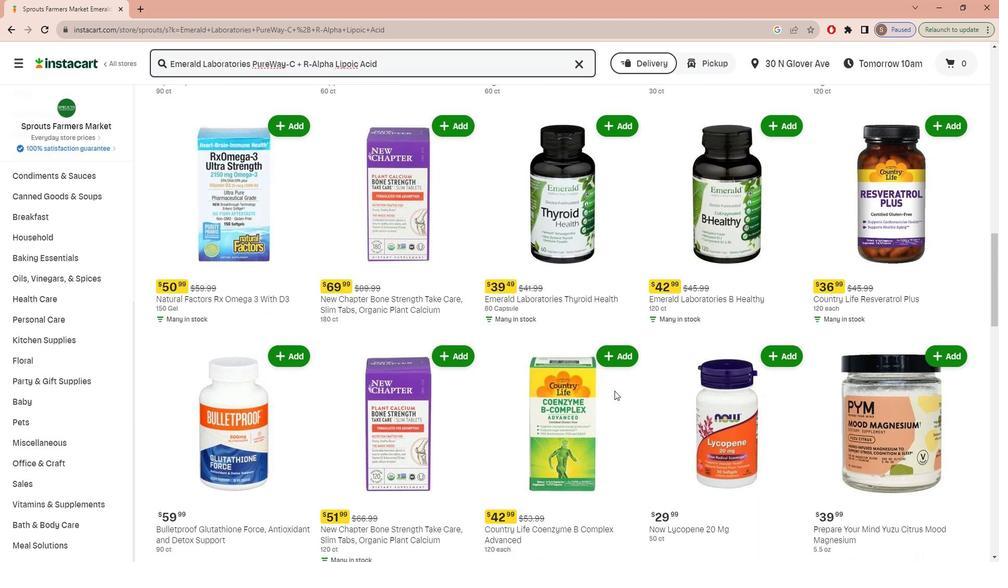 
Action: Mouse scrolled (621, 382) with delta (0, 0)
Screenshot: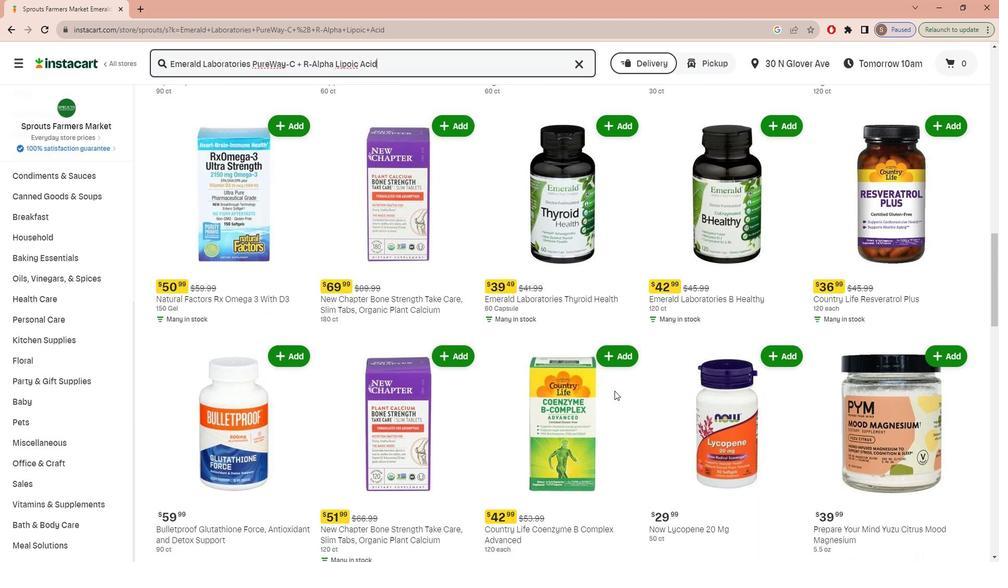 
Action: Mouse scrolled (621, 382) with delta (0, 0)
Screenshot: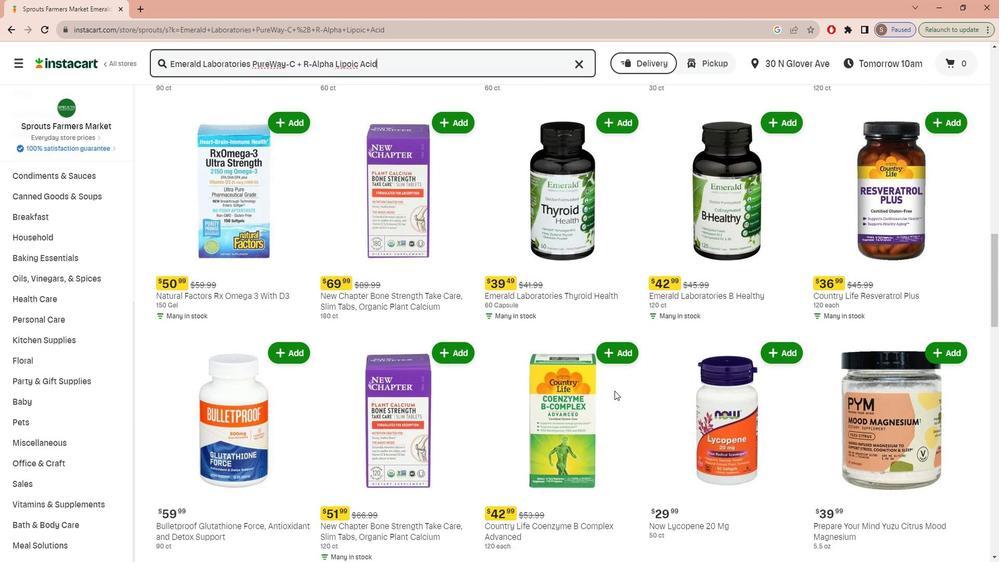 
Action: Mouse scrolled (621, 383) with delta (0, 0)
Screenshot: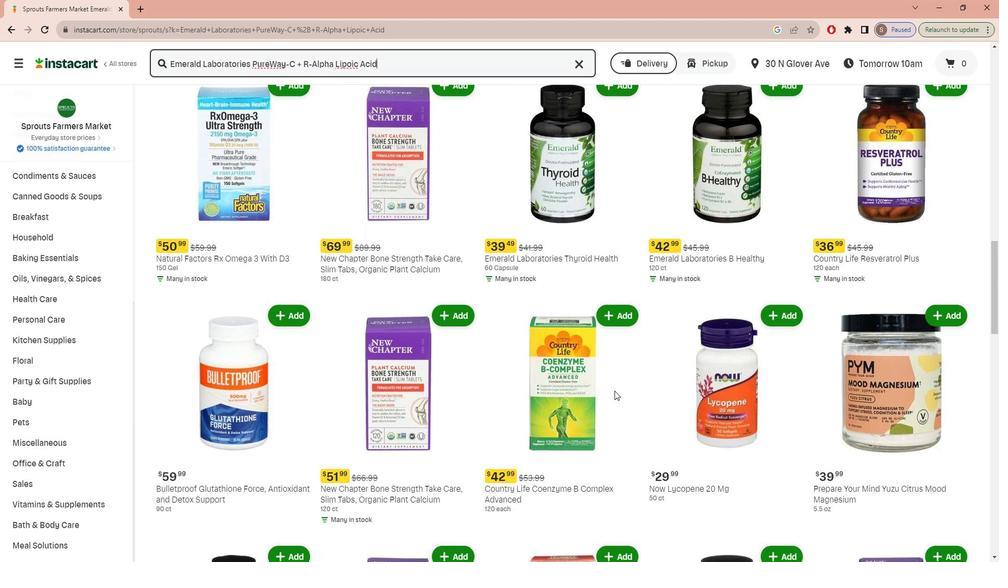 
Action: Mouse scrolled (621, 382) with delta (0, 0)
Screenshot: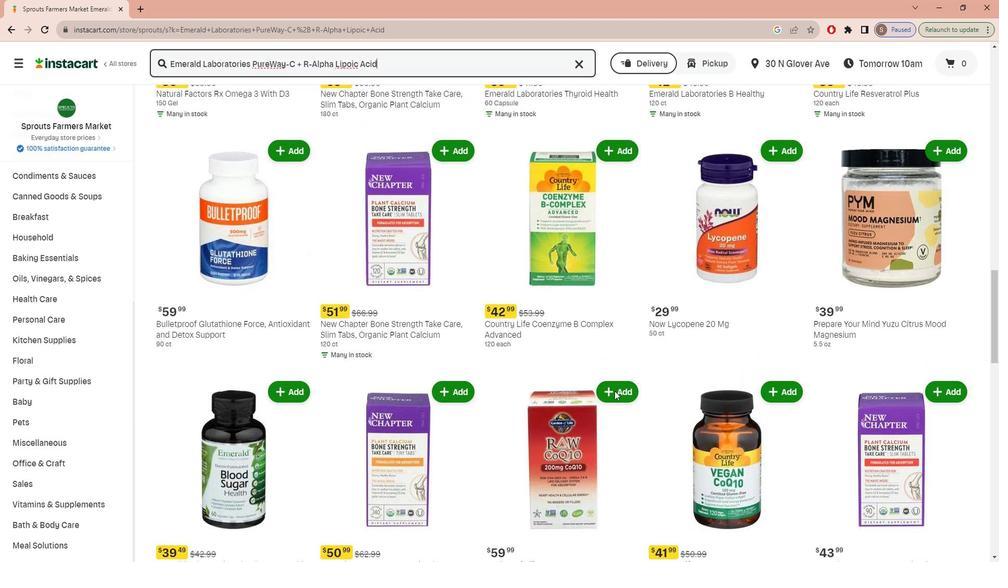 
Action: Mouse scrolled (621, 382) with delta (0, 0)
Screenshot: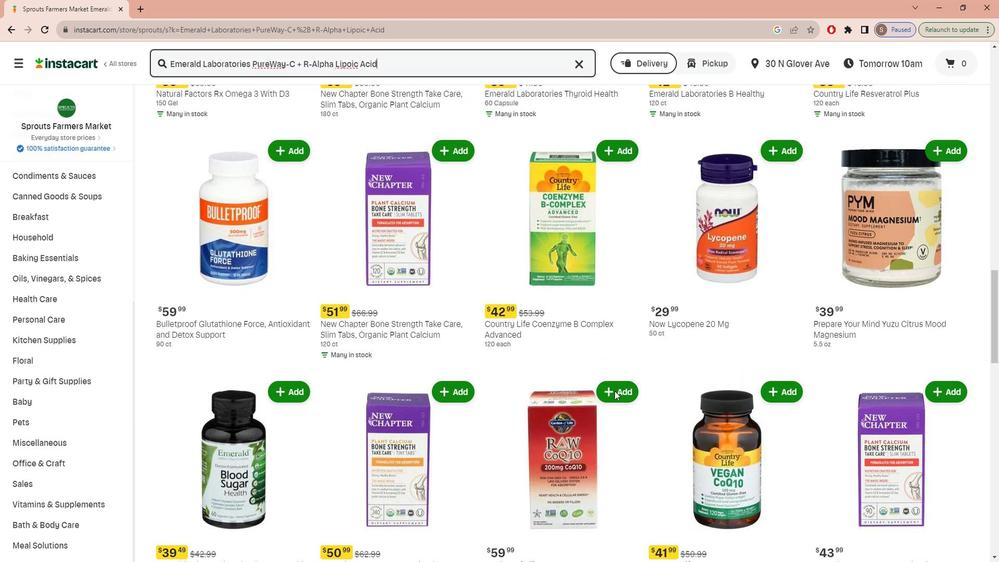
Action: Mouse scrolled (621, 382) with delta (0, 0)
Screenshot: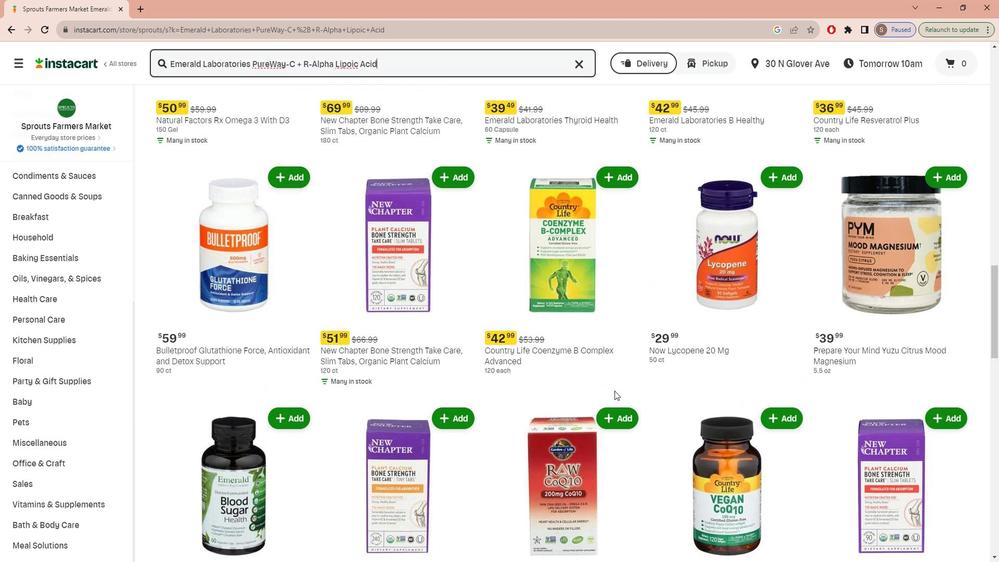 
Action: Mouse scrolled (621, 382) with delta (0, 0)
Screenshot: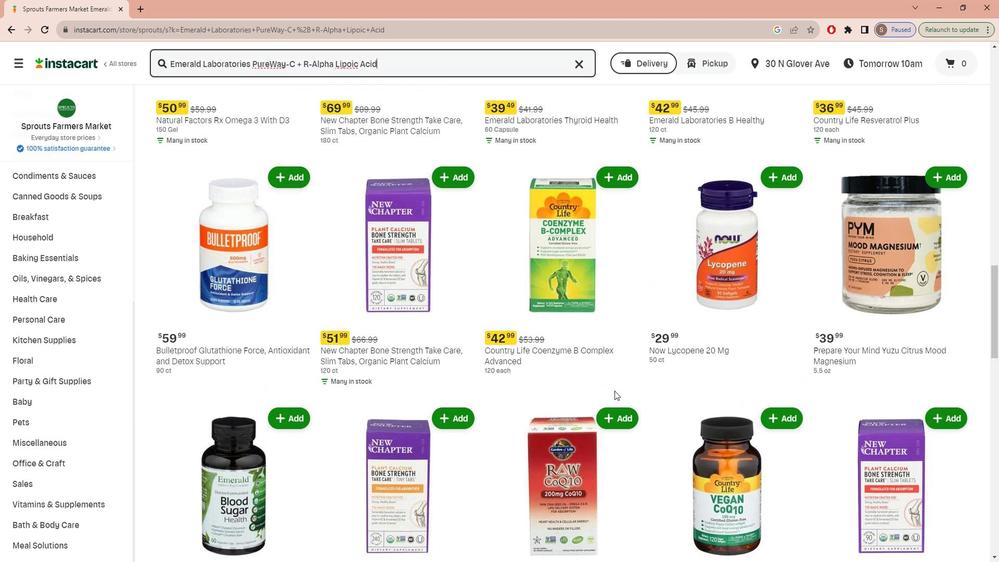 
Action: Mouse scrolled (621, 382) with delta (0, 0)
Screenshot: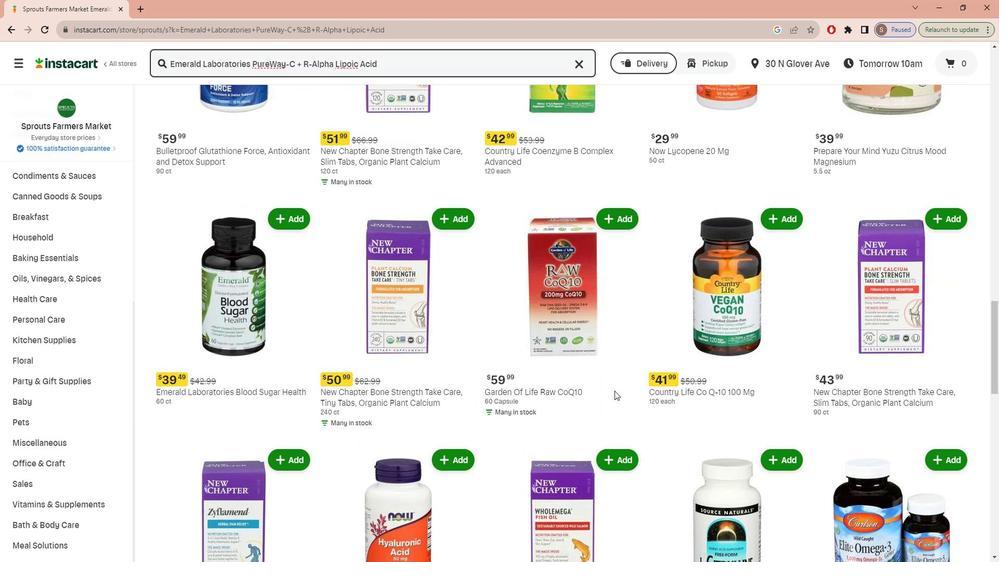 
Action: Mouse scrolled (621, 382) with delta (0, 0)
Screenshot: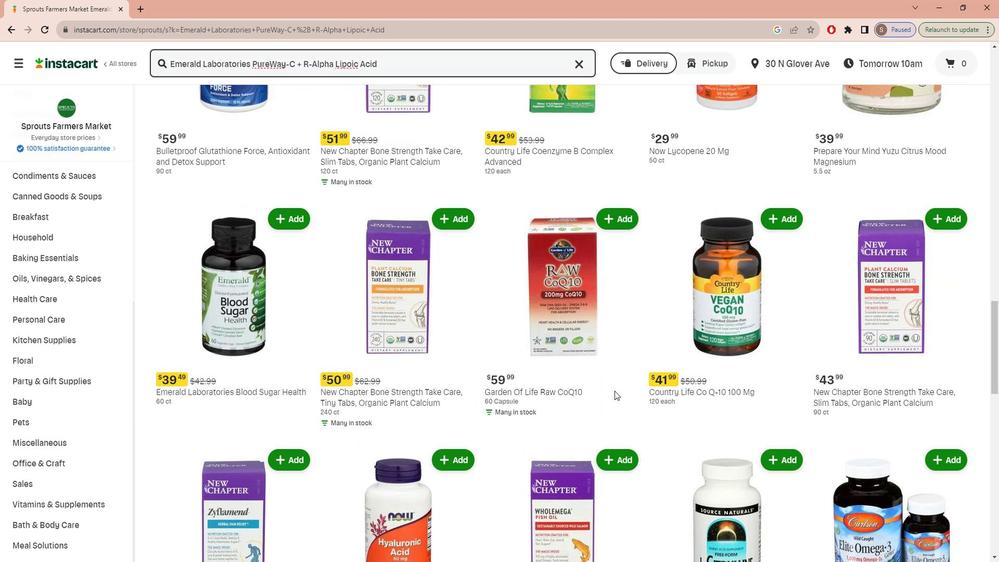 
Action: Mouse scrolled (621, 382) with delta (0, 0)
Screenshot: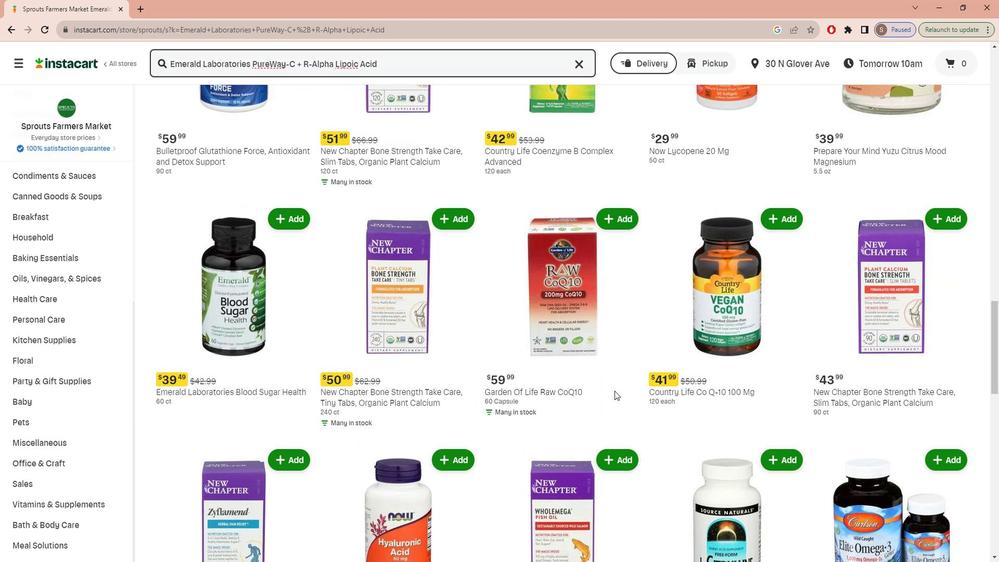 
Action: Mouse scrolled (621, 382) with delta (0, 0)
Screenshot: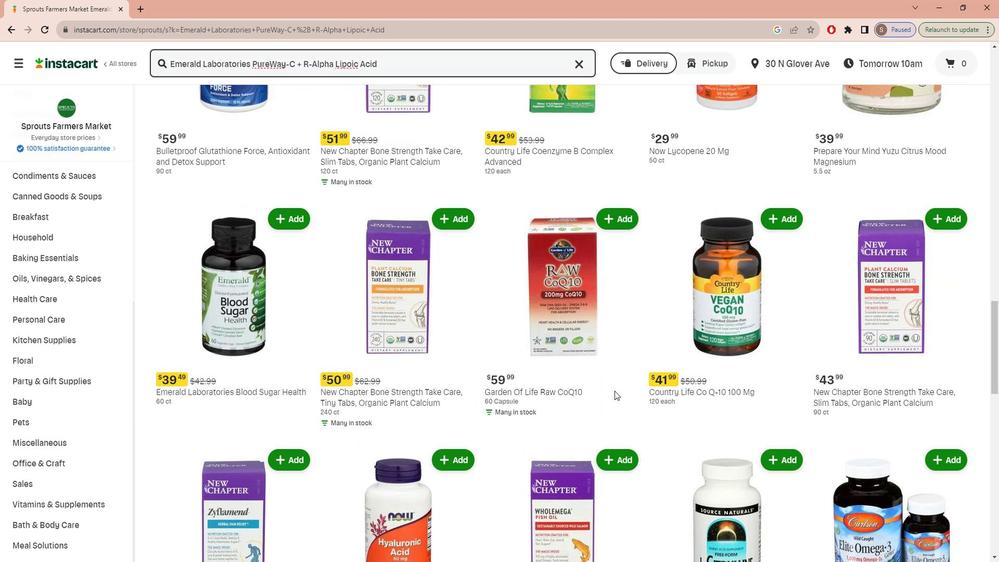 
Action: Mouse scrolled (621, 382) with delta (0, 0)
Screenshot: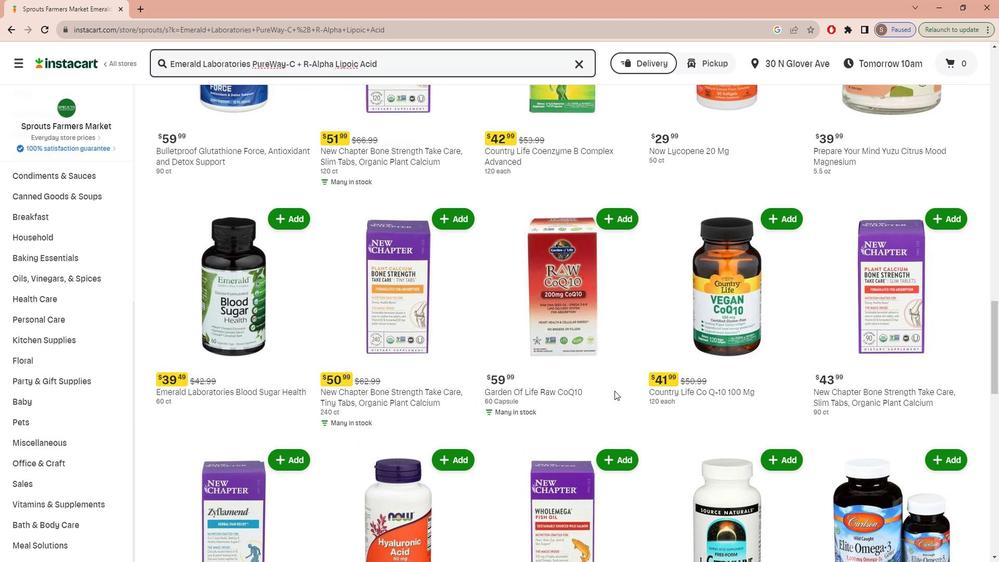 
Action: Mouse scrolled (621, 382) with delta (0, 0)
Screenshot: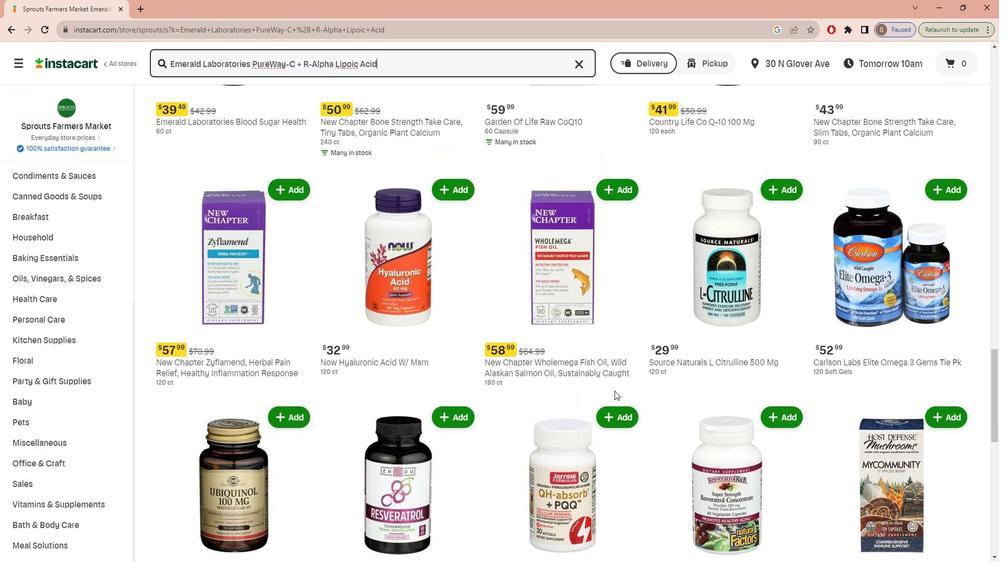 
Action: Mouse scrolled (621, 382) with delta (0, 0)
Screenshot: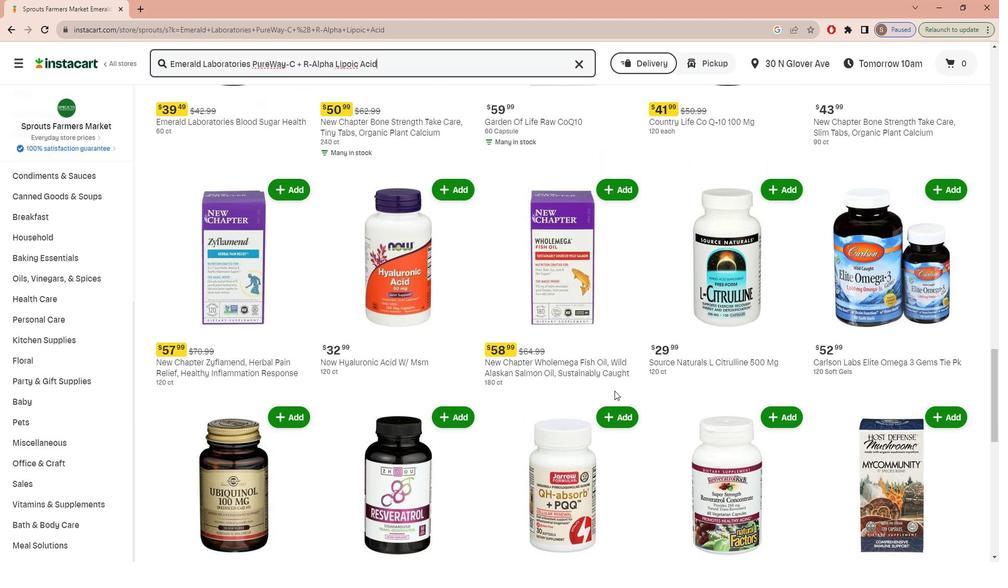 
Action: Mouse scrolled (621, 382) with delta (0, 0)
Screenshot: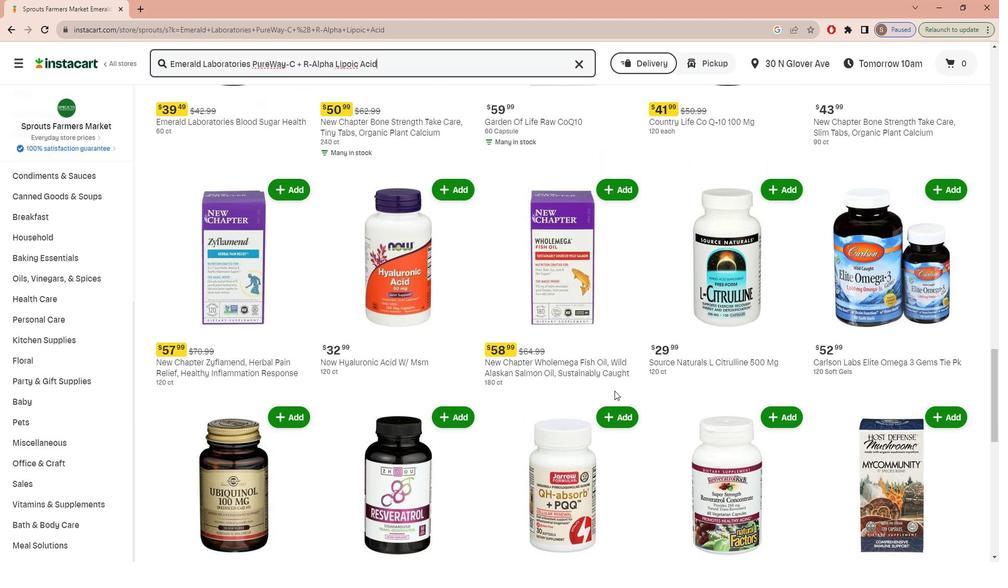 
Action: Mouse scrolled (621, 382) with delta (0, 0)
Screenshot: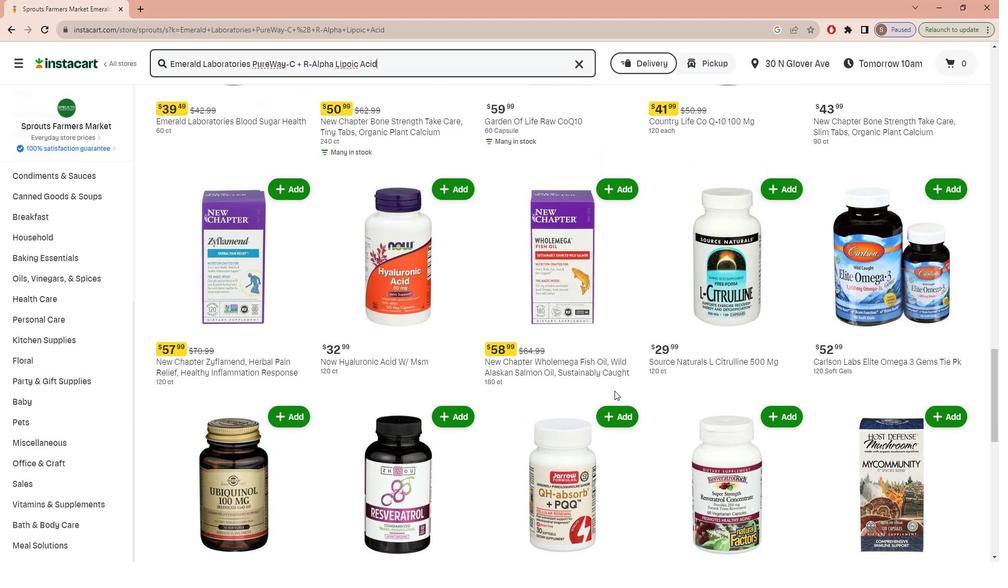 
Action: Mouse scrolled (621, 382) with delta (0, 0)
Screenshot: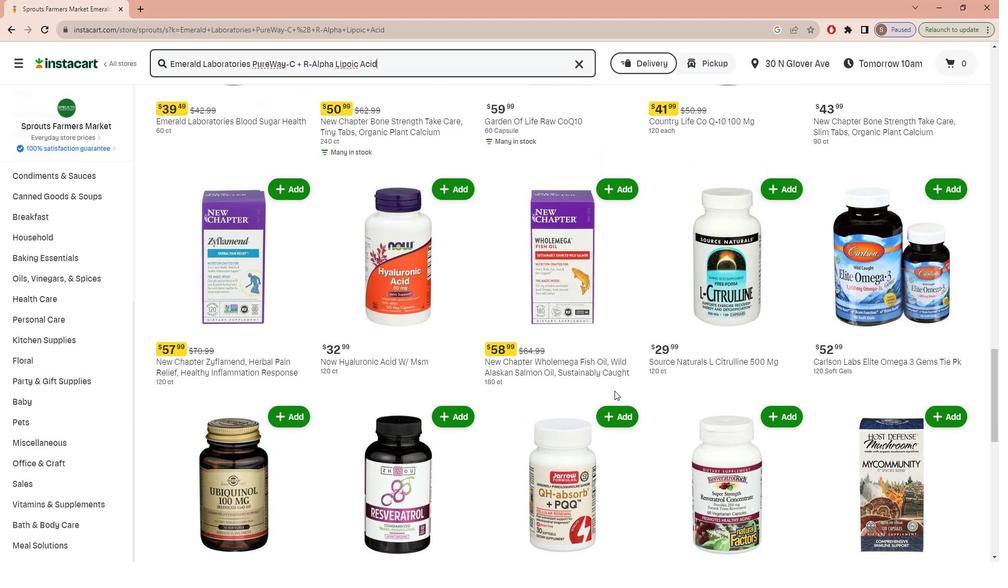 
Action: Mouse scrolled (621, 382) with delta (0, 0)
Screenshot: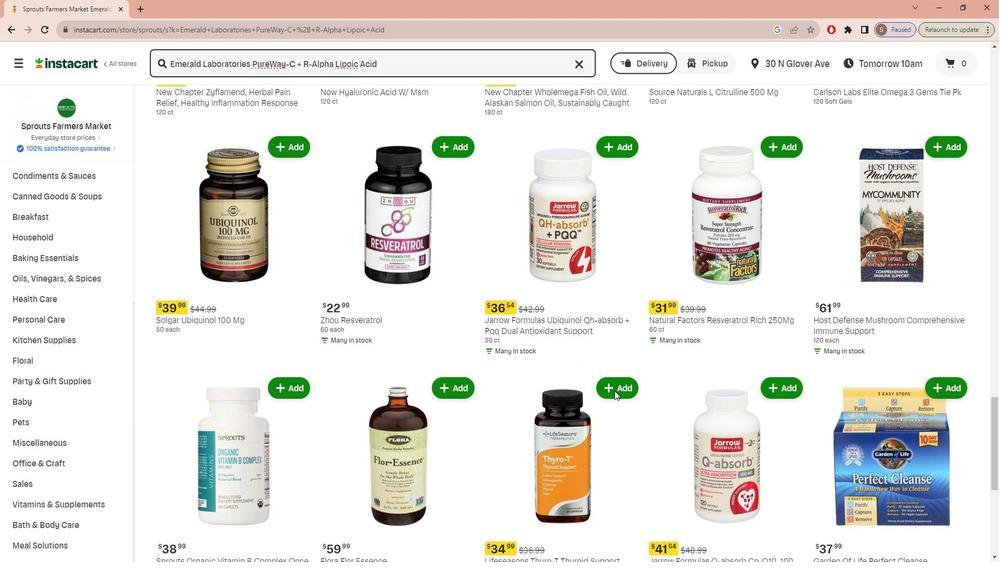 
Action: Mouse scrolled (621, 382) with delta (0, 0)
Screenshot: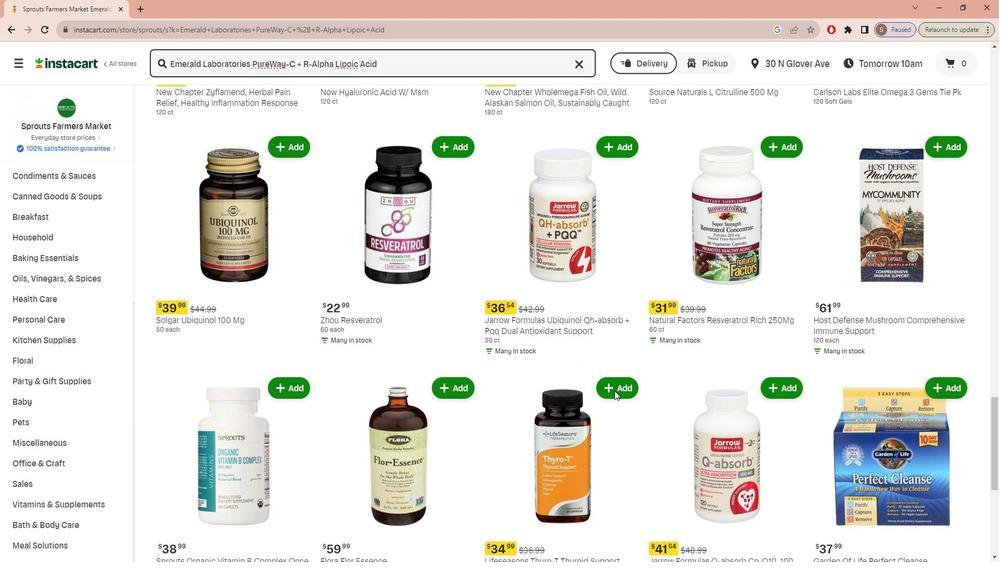 
Action: Mouse scrolled (621, 382) with delta (0, 0)
Screenshot: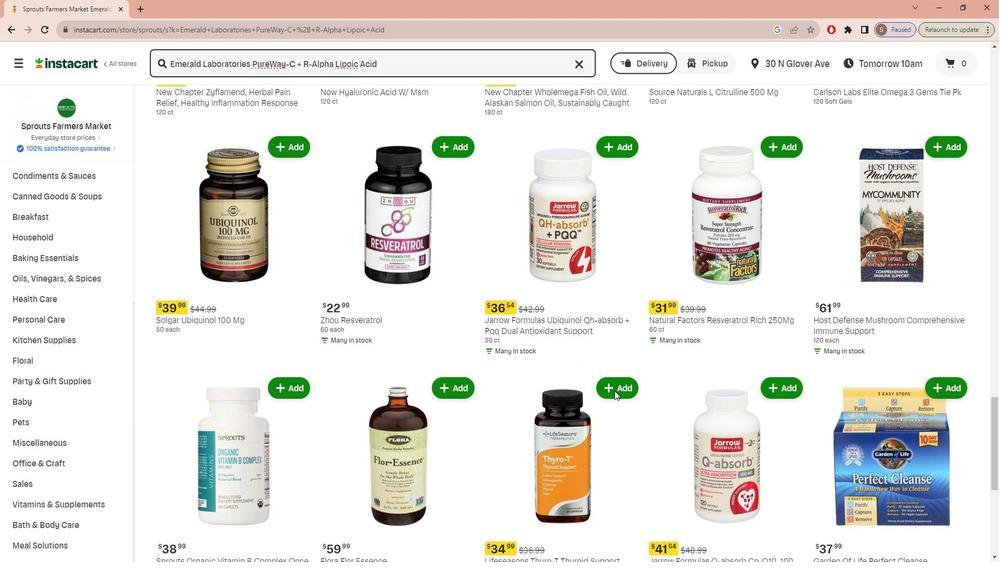 
Action: Mouse scrolled (621, 382) with delta (0, 0)
Screenshot: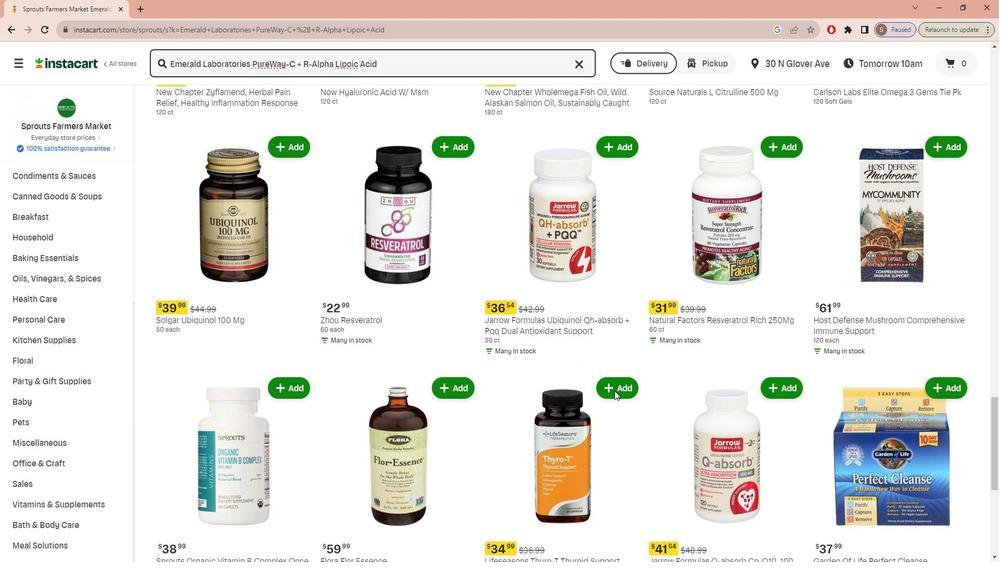 
Action: Mouse scrolled (621, 382) with delta (0, 0)
Screenshot: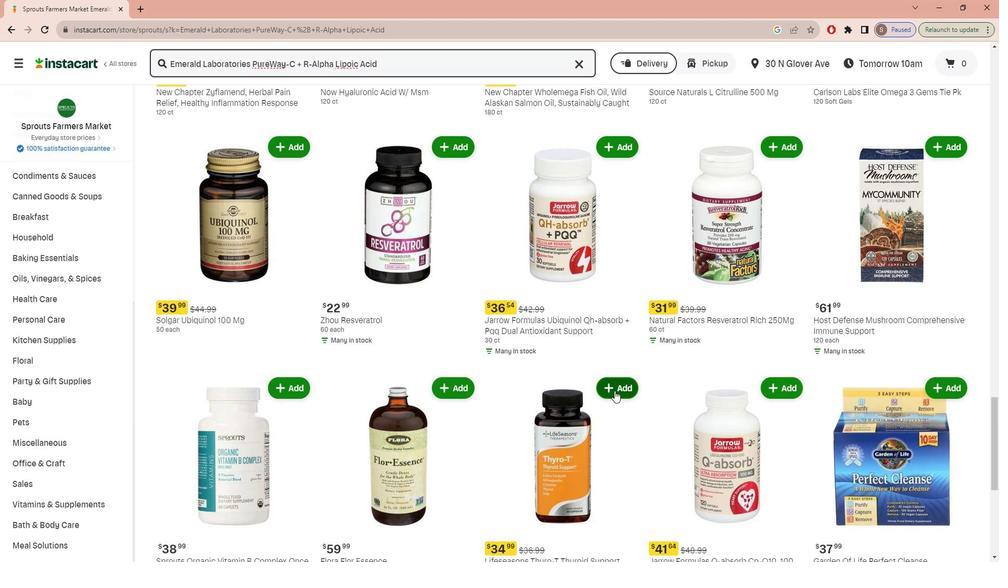 
Action: Mouse scrolled (621, 382) with delta (0, 0)
Screenshot: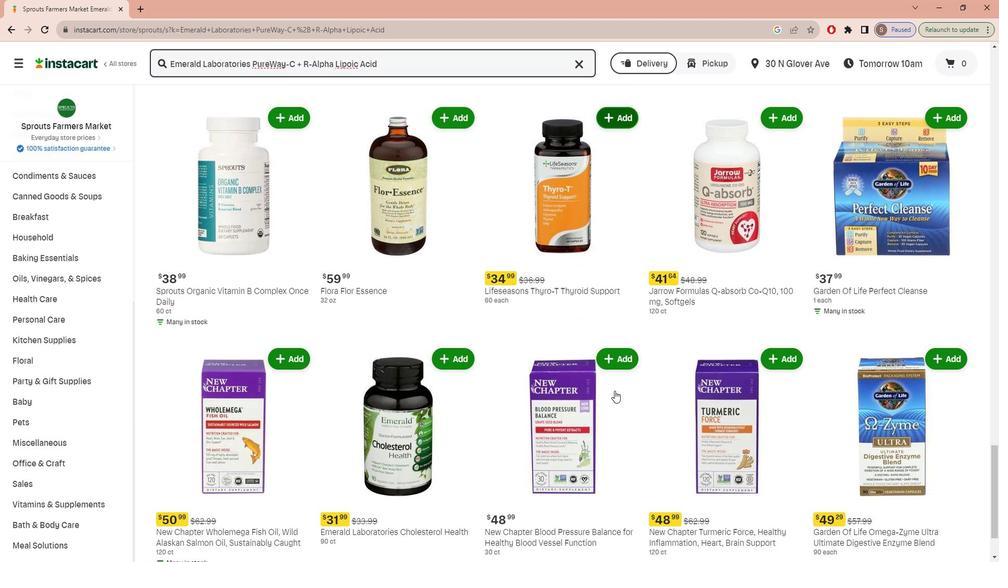 
Action: Mouse scrolled (621, 382) with delta (0, 0)
Screenshot: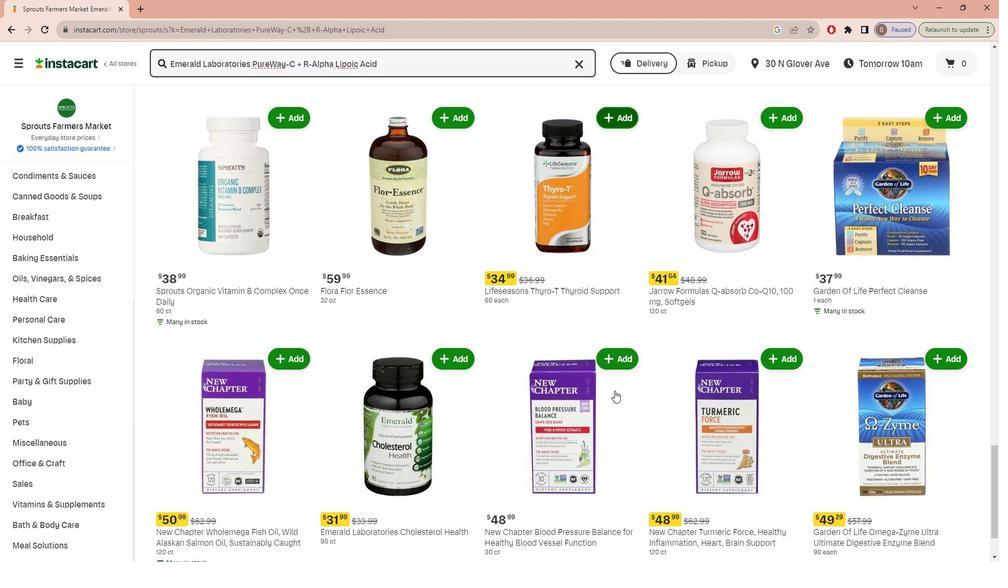
Action: Mouse scrolled (621, 382) with delta (0, 0)
Screenshot: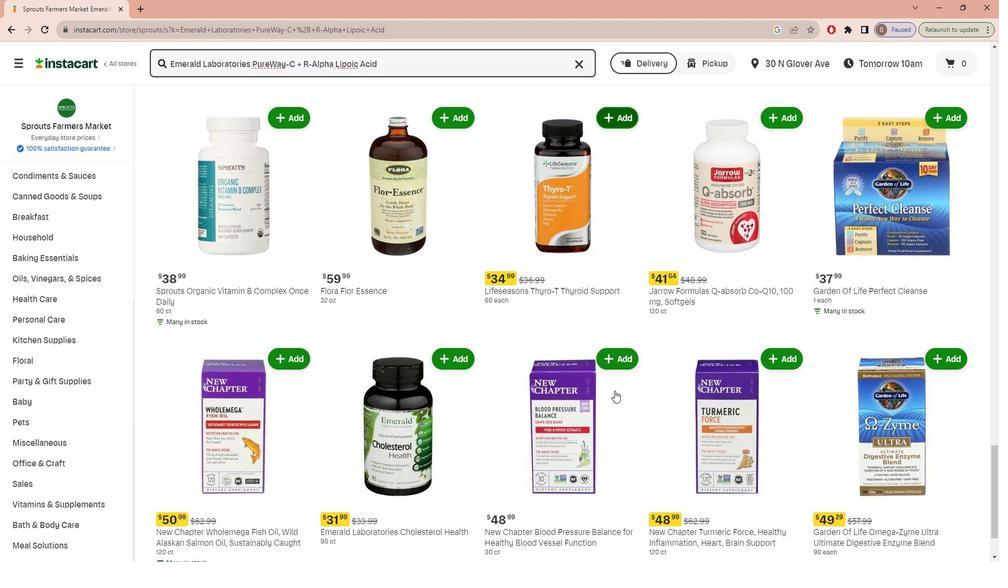 
Action: Mouse scrolled (621, 382) with delta (0, 0)
Screenshot: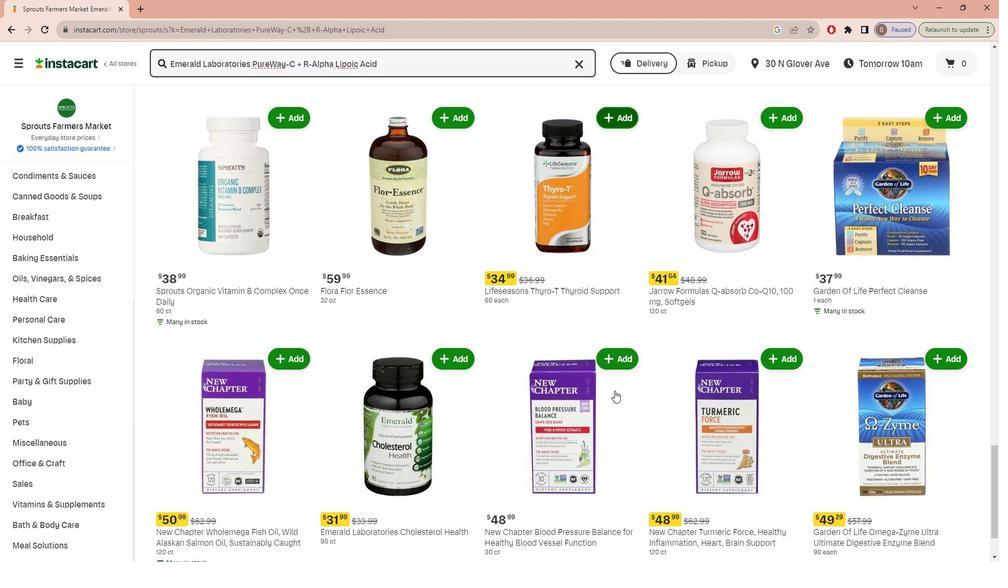 
Action: Mouse scrolled (621, 382) with delta (0, 0)
Screenshot: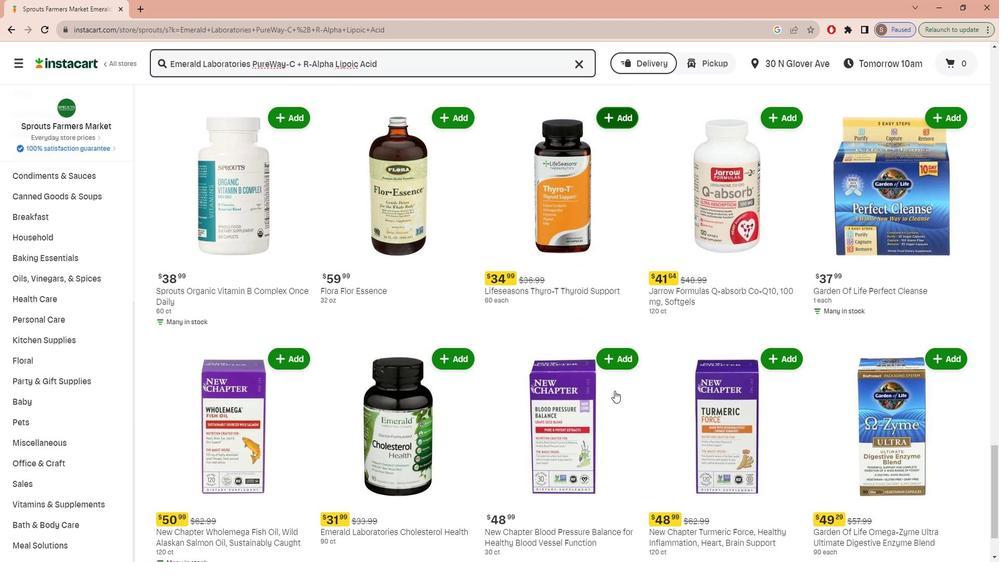 
Action: Mouse scrolled (621, 382) with delta (0, 0)
Screenshot: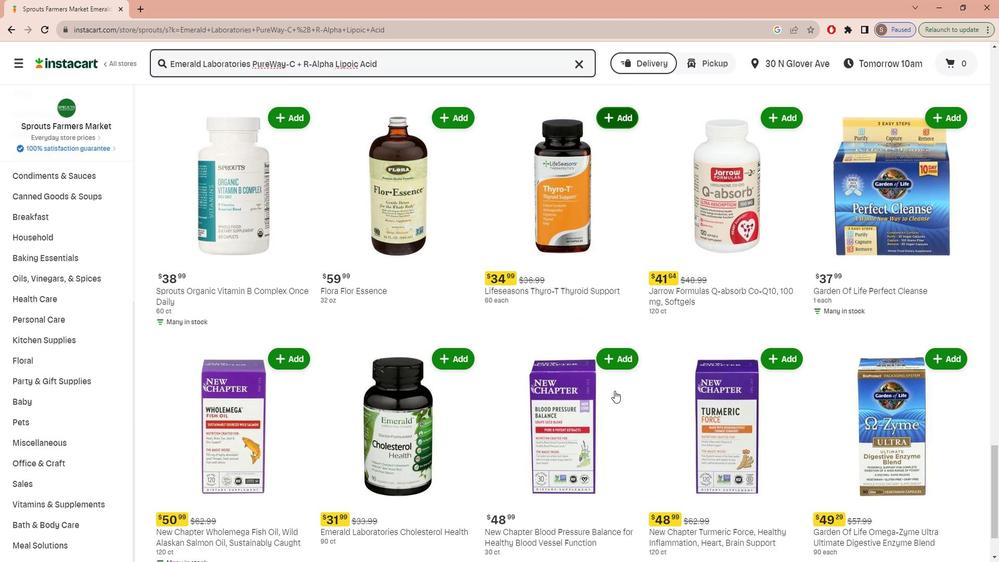 
Action: Mouse scrolled (621, 382) with delta (0, 0)
Screenshot: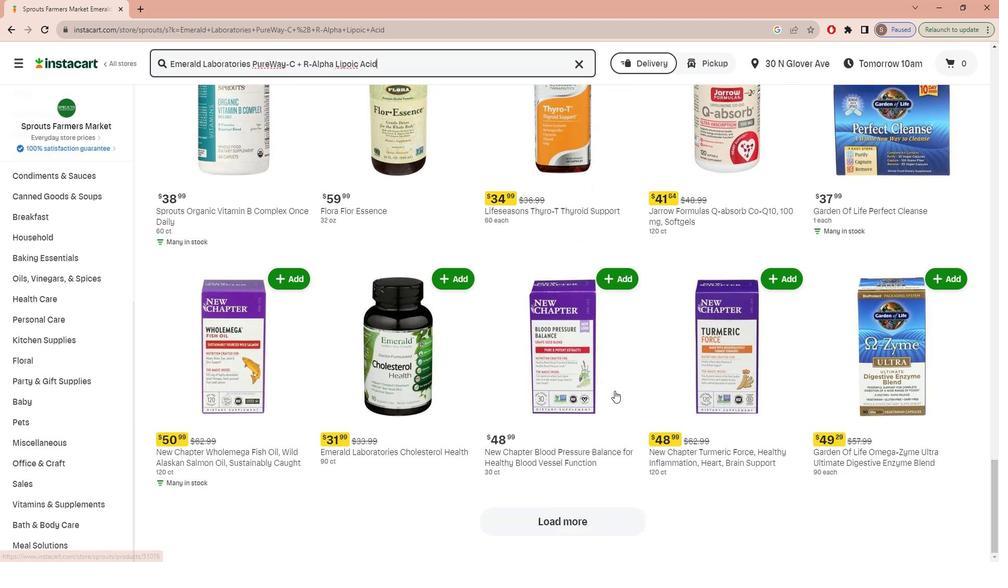 
Action: Mouse scrolled (621, 382) with delta (0, 0)
Screenshot: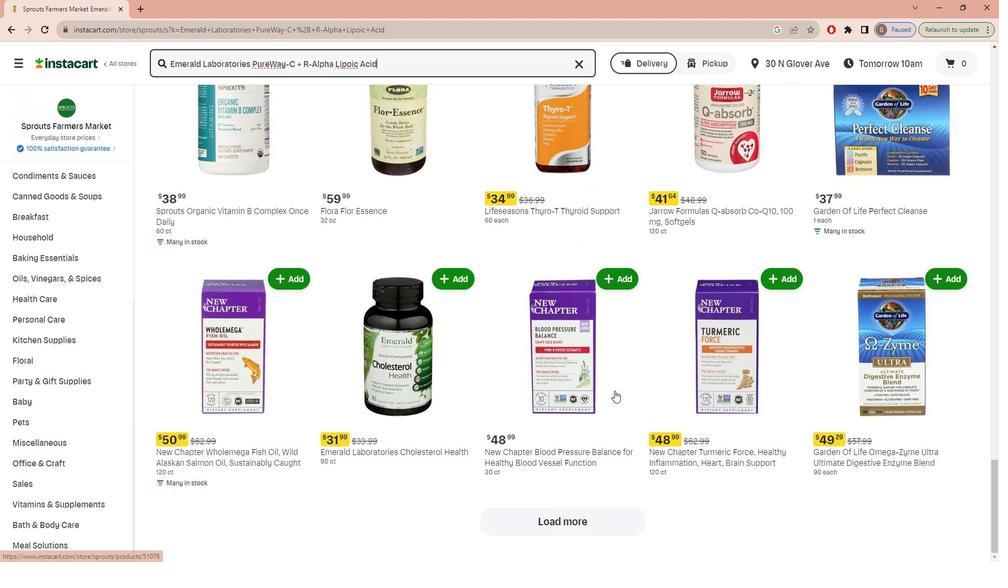 
Action: Mouse scrolled (621, 382) with delta (0, 0)
Screenshot: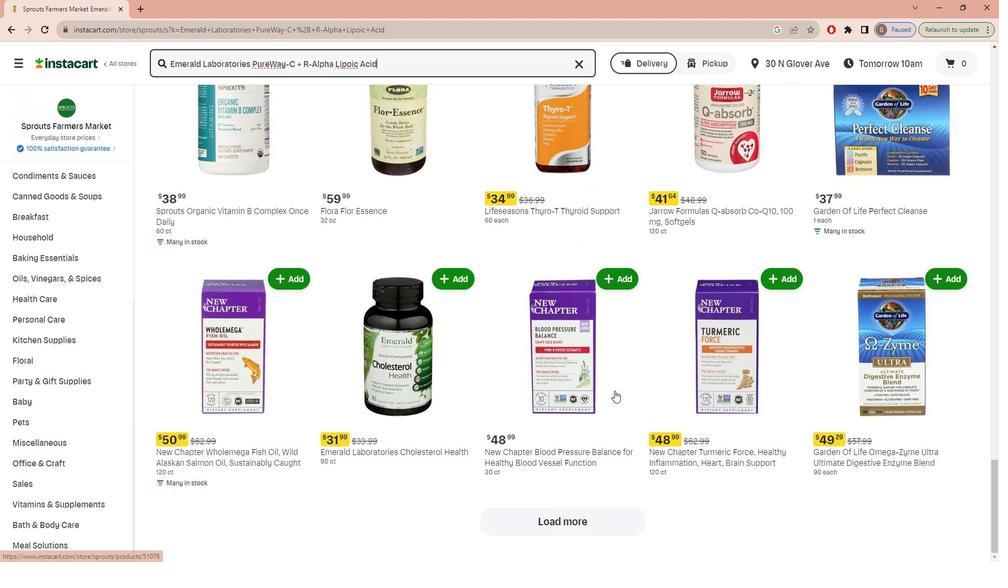
Action: Mouse scrolled (621, 382) with delta (0, 0)
Screenshot: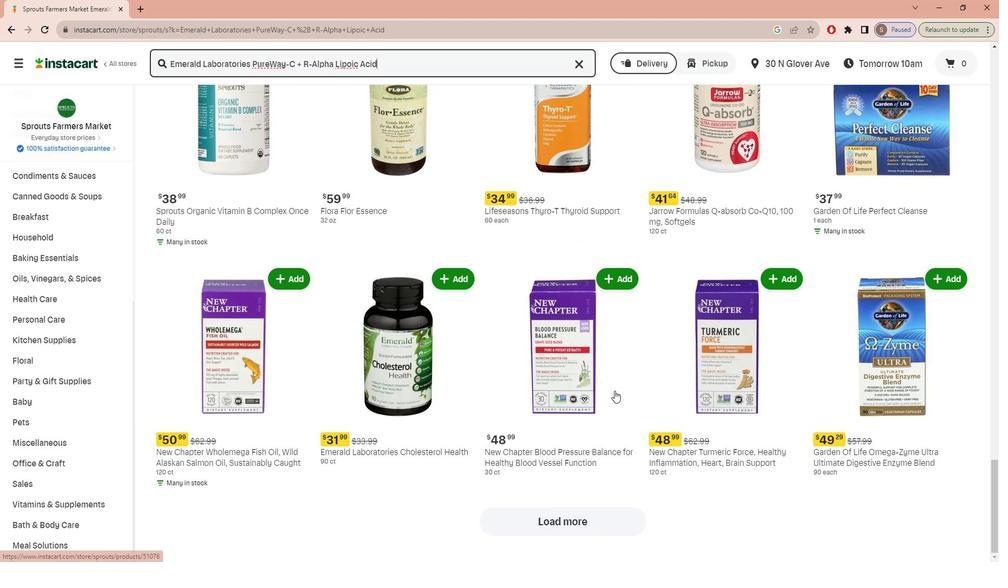
Action: Mouse scrolled (621, 382) with delta (0, 0)
Screenshot: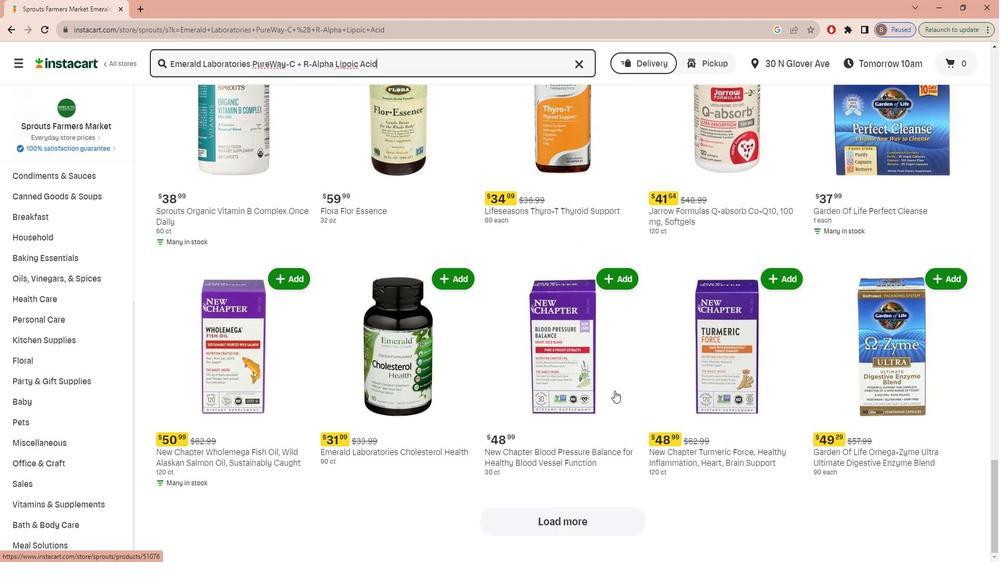
